 Task: Add a signature Lydia Campbell containing Best wishes for a happy National Alzheimers Disease Awareness Month, Lydia Campbell to email address softage.3@softage.net and add a label Mergers and acquisitions
Action: Mouse moved to (74, 119)
Screenshot: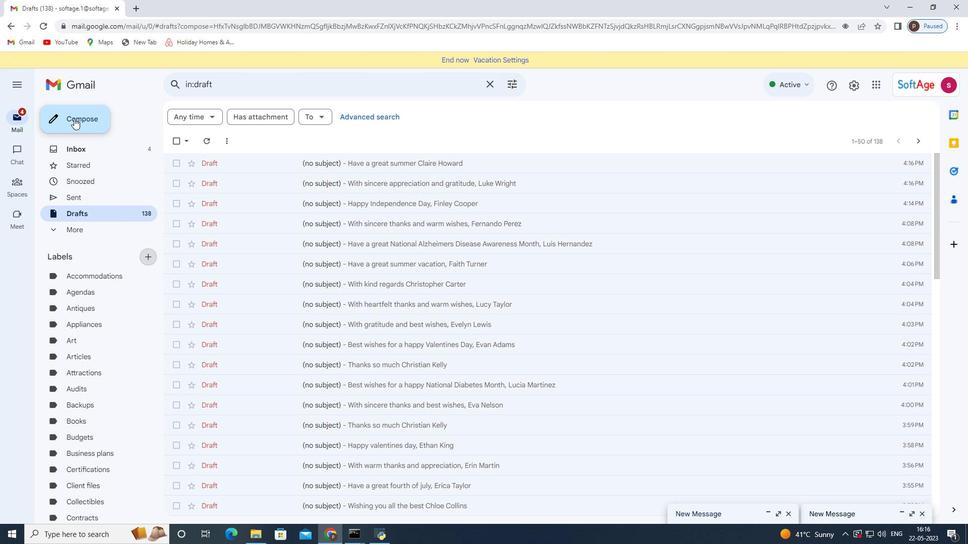 
Action: Mouse pressed left at (74, 119)
Screenshot: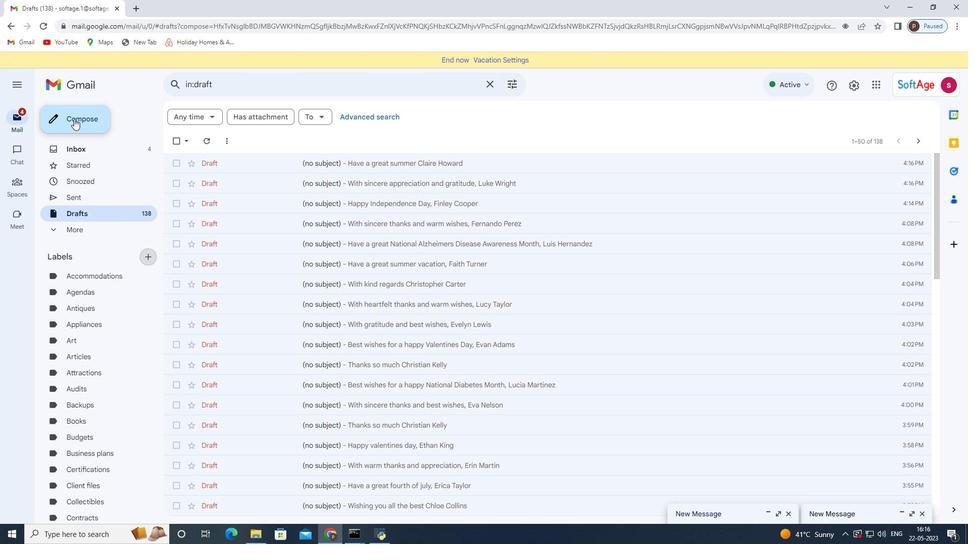 
Action: Mouse moved to (545, 509)
Screenshot: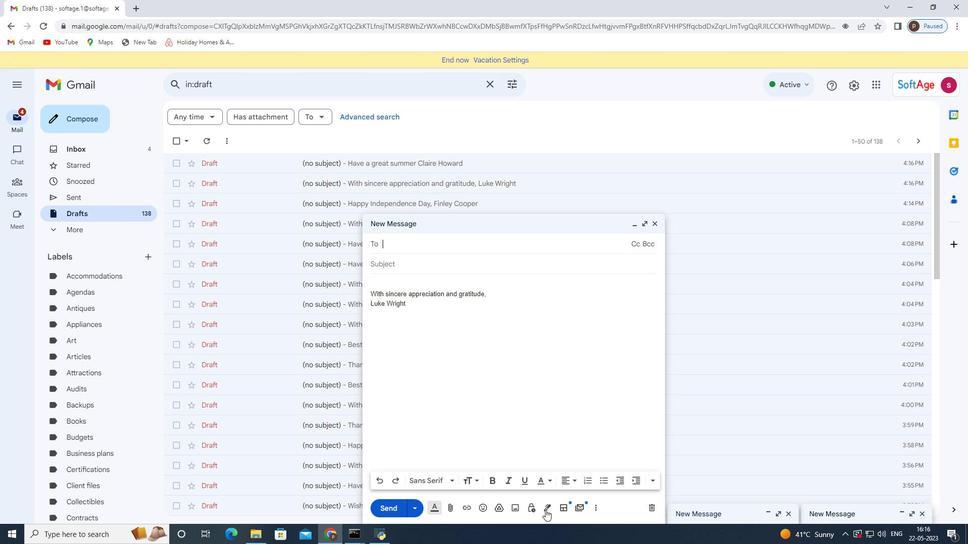 
Action: Mouse pressed left at (545, 509)
Screenshot: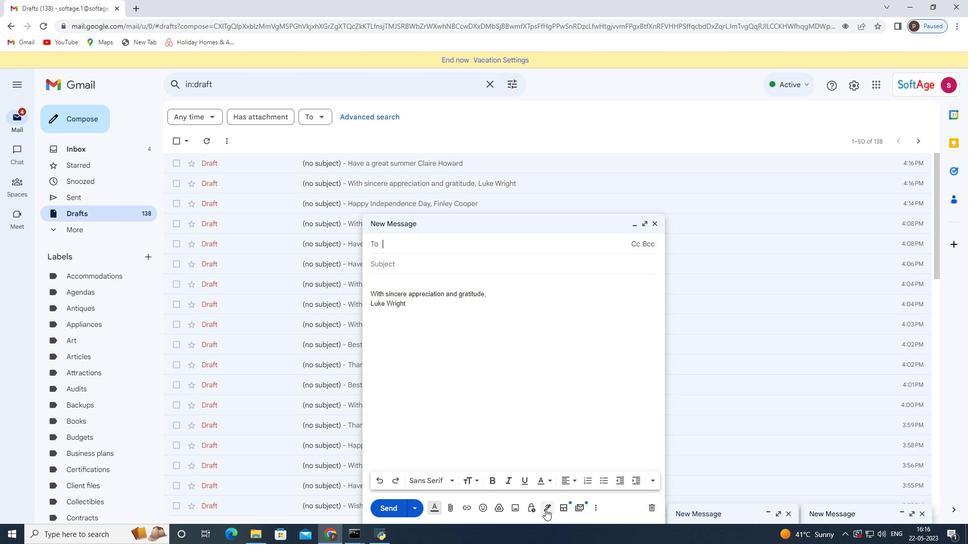 
Action: Mouse moved to (589, 453)
Screenshot: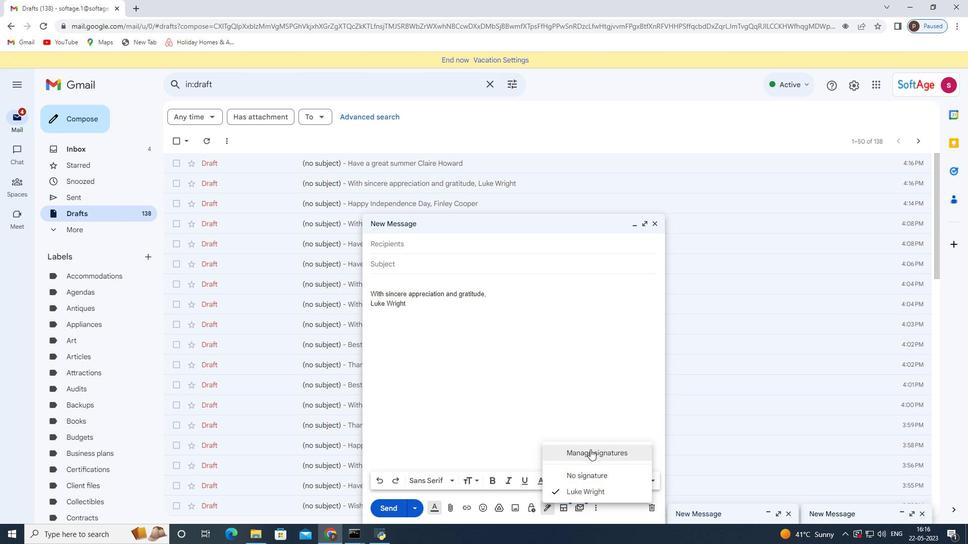 
Action: Mouse pressed left at (589, 453)
Screenshot: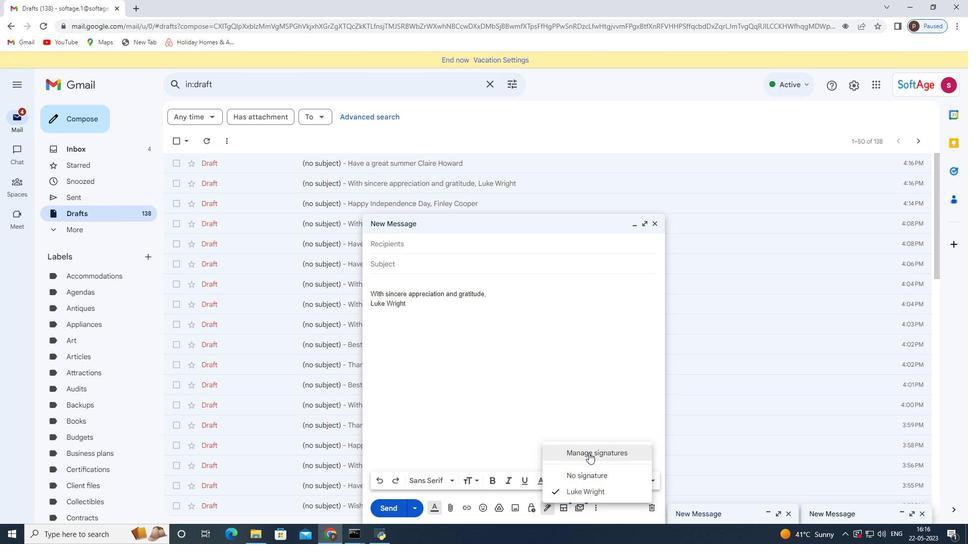 
Action: Mouse moved to (654, 222)
Screenshot: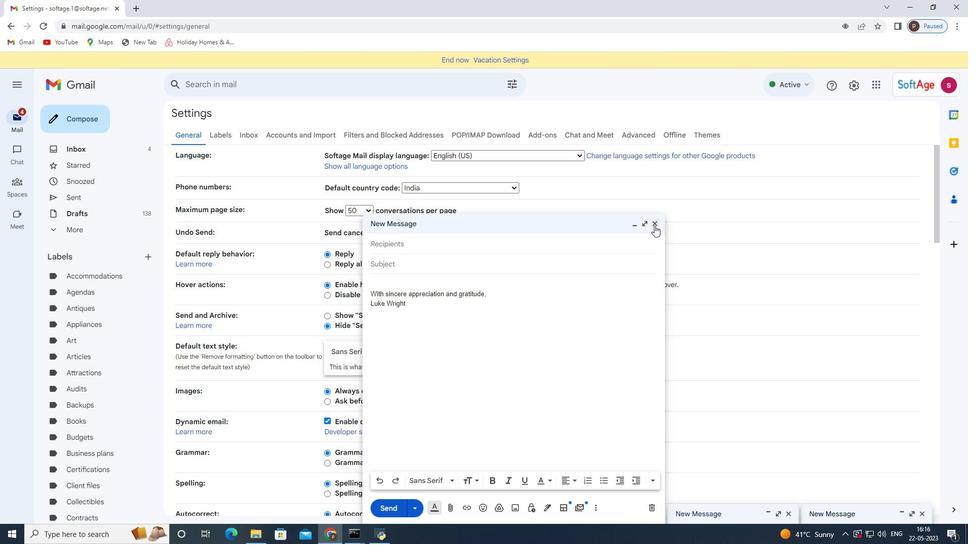 
Action: Mouse pressed left at (654, 222)
Screenshot: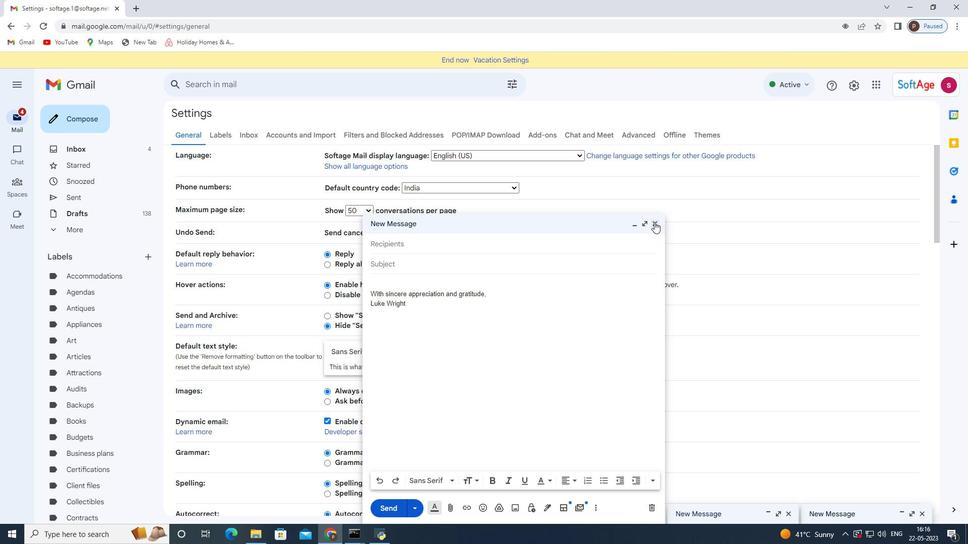 
Action: Mouse moved to (418, 313)
Screenshot: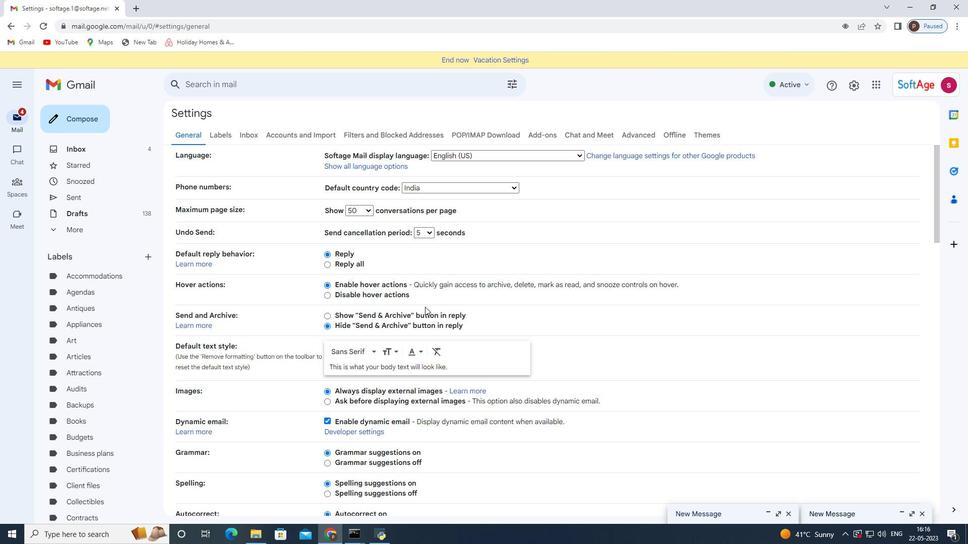 
Action: Mouse scrolled (418, 313) with delta (0, 0)
Screenshot: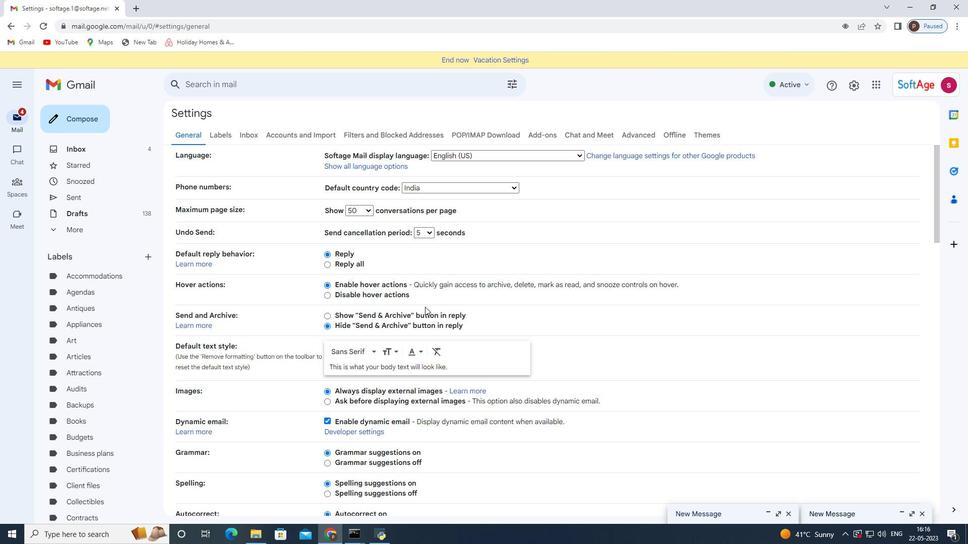 
Action: Mouse moved to (417, 315)
Screenshot: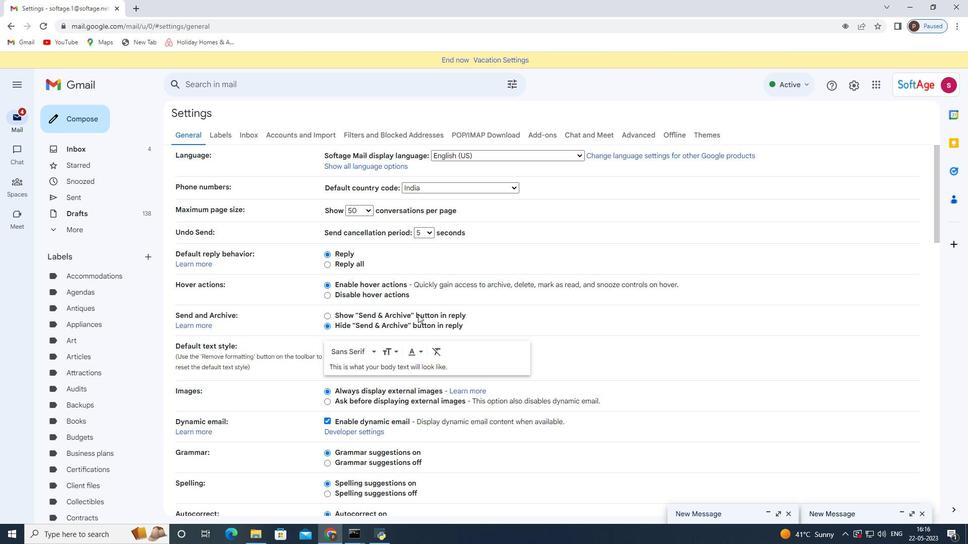 
Action: Mouse scrolled (417, 315) with delta (0, 0)
Screenshot: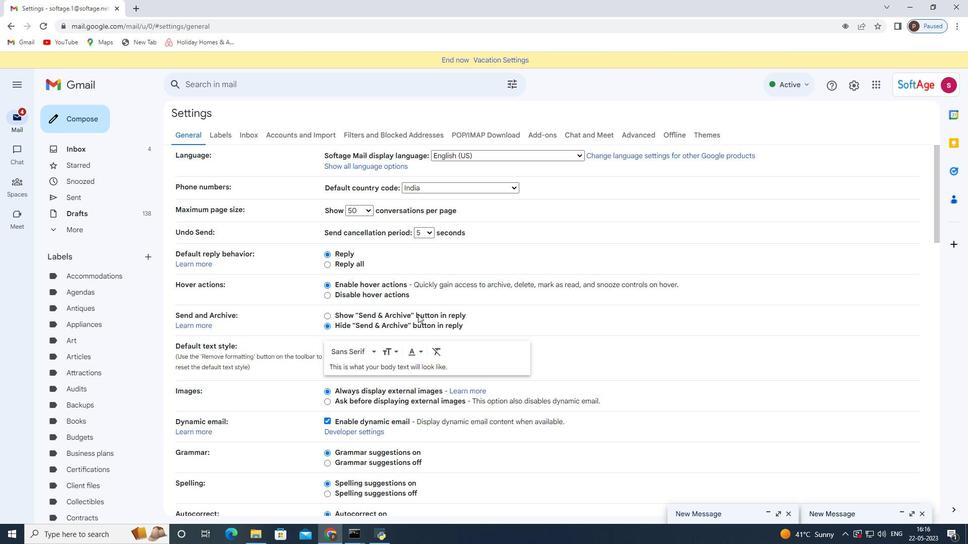 
Action: Mouse moved to (416, 317)
Screenshot: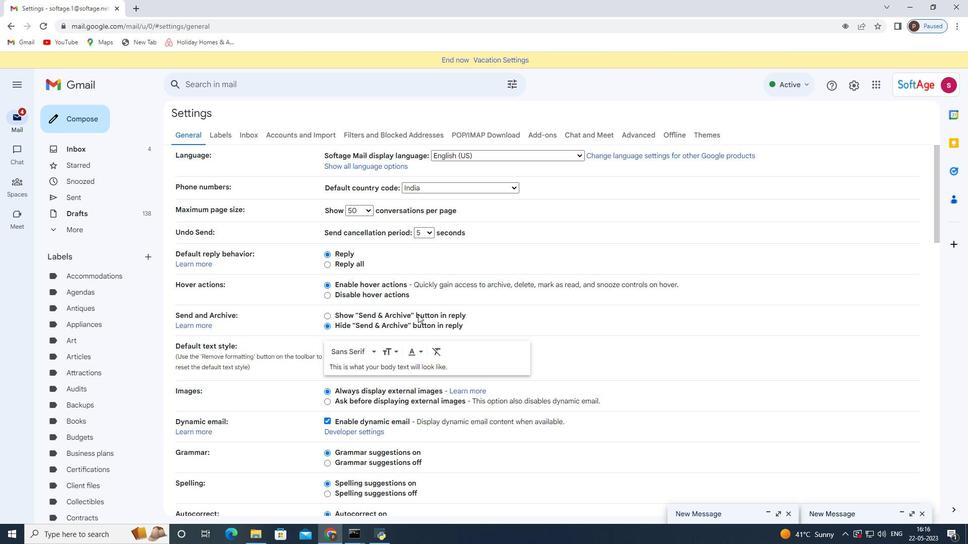
Action: Mouse scrolled (416, 316) with delta (0, 0)
Screenshot: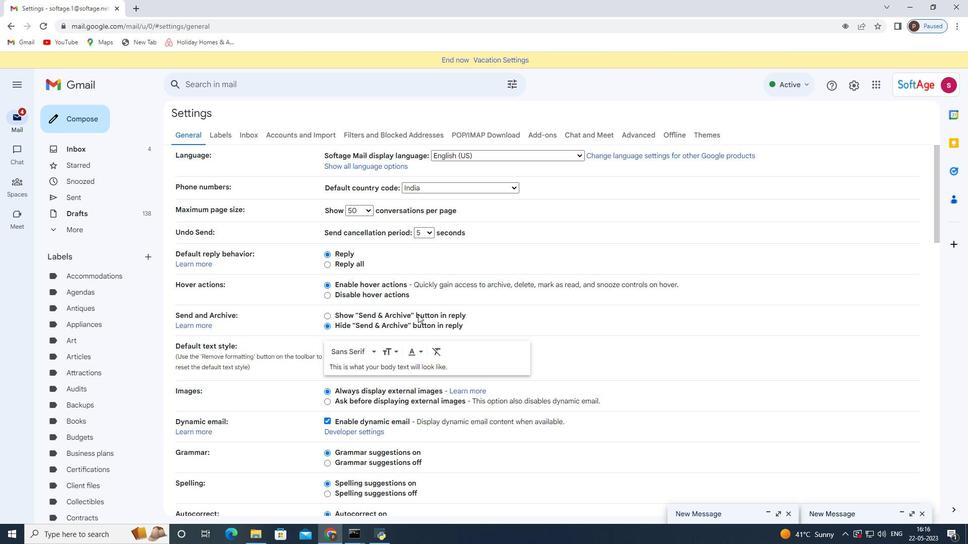
Action: Mouse moved to (414, 318)
Screenshot: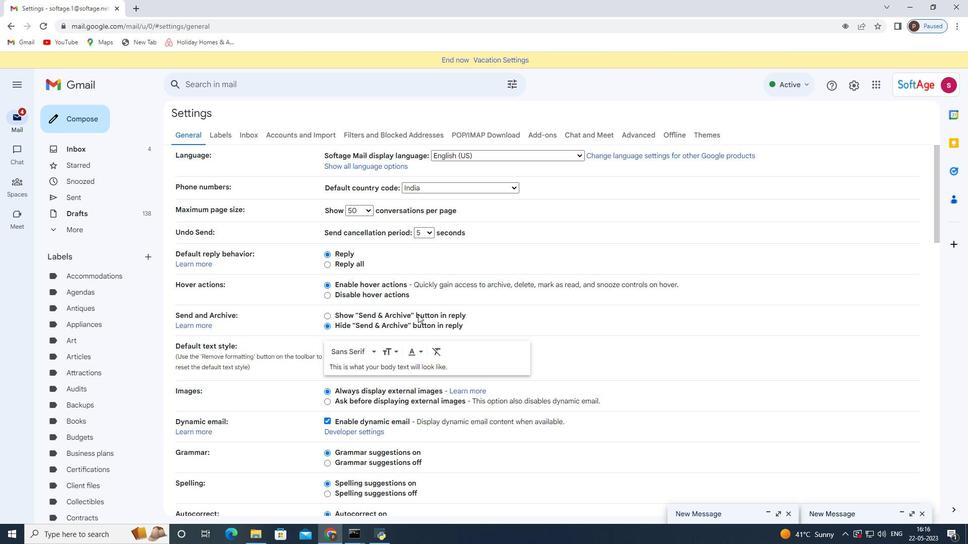 
Action: Mouse scrolled (414, 317) with delta (0, 0)
Screenshot: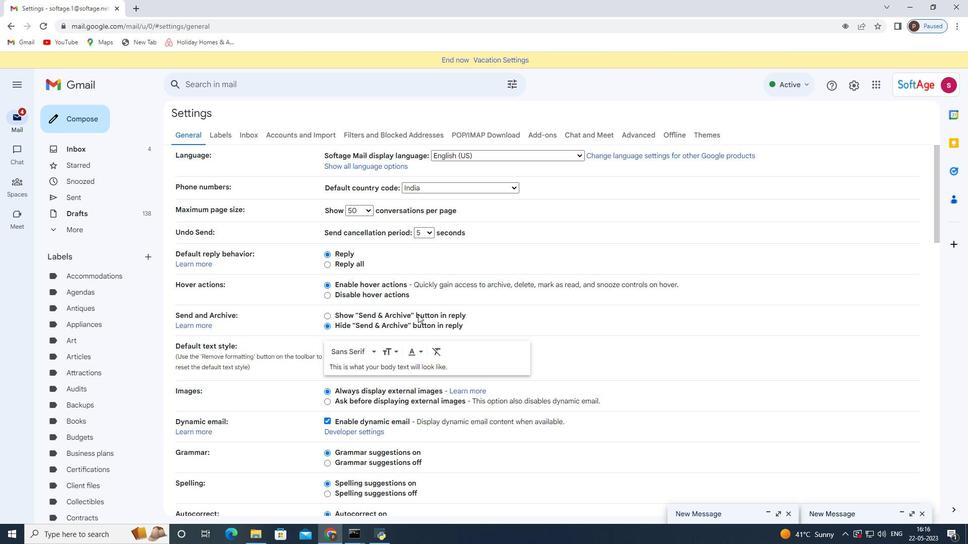 
Action: Mouse moved to (407, 323)
Screenshot: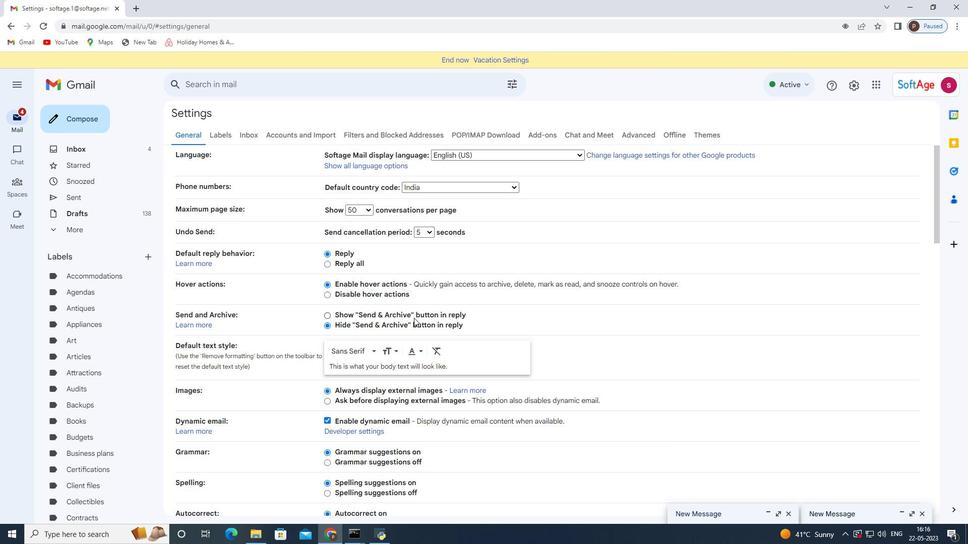 
Action: Mouse scrolled (407, 323) with delta (0, 0)
Screenshot: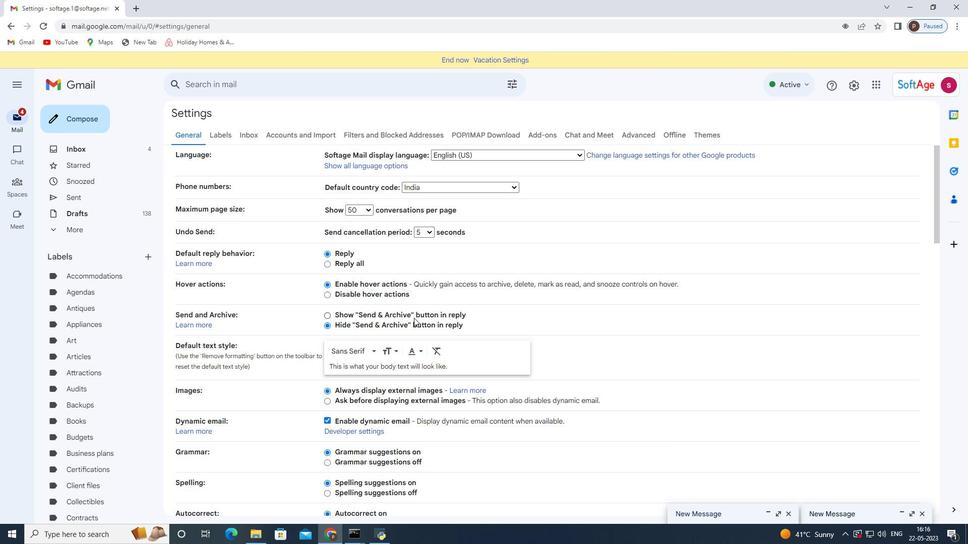 
Action: Mouse moved to (389, 332)
Screenshot: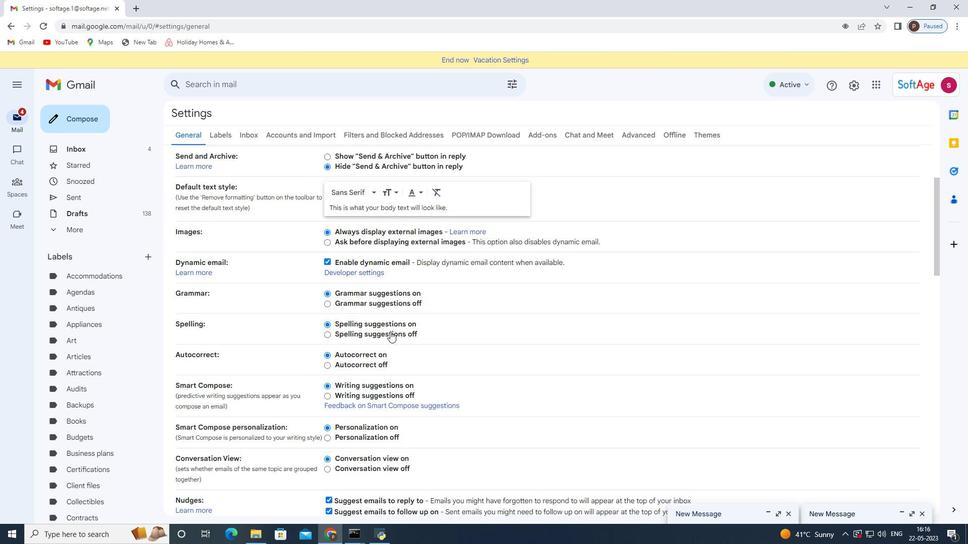 
Action: Mouse scrolled (389, 331) with delta (0, 0)
Screenshot: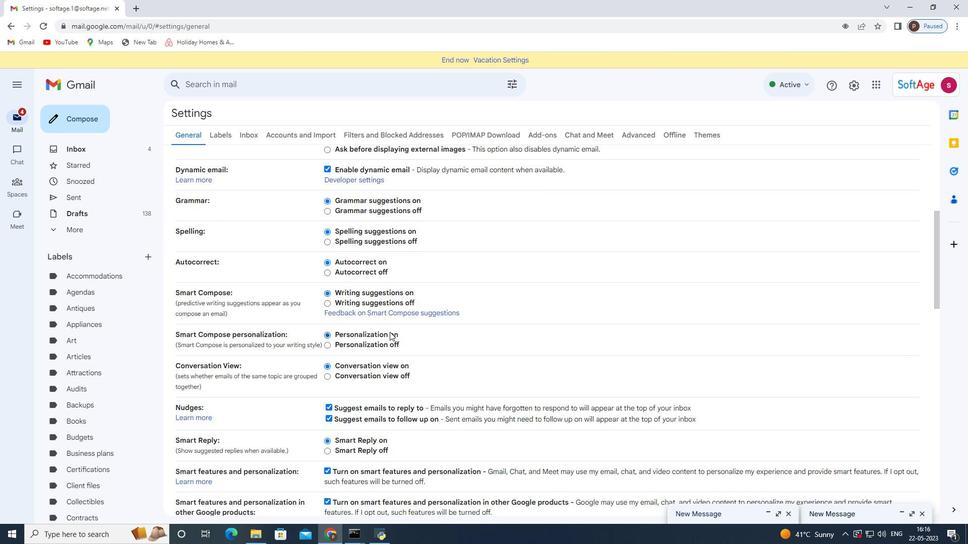
Action: Mouse scrolled (389, 331) with delta (0, 0)
Screenshot: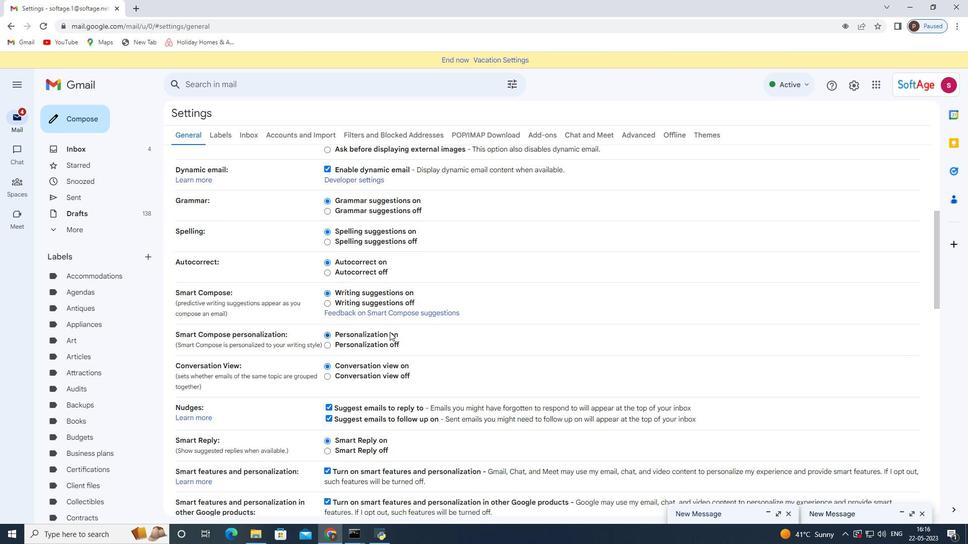 
Action: Mouse scrolled (389, 331) with delta (0, 0)
Screenshot: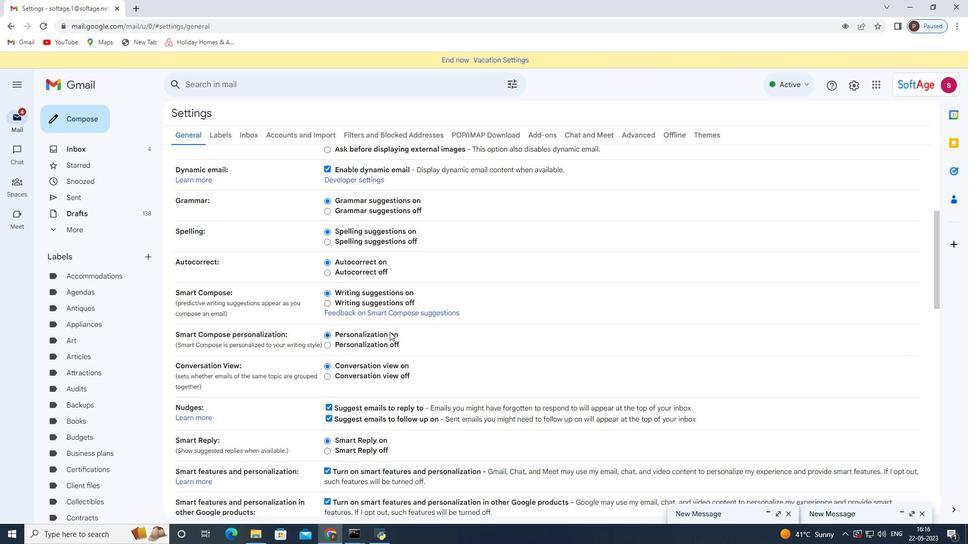 
Action: Mouse scrolled (389, 331) with delta (0, 0)
Screenshot: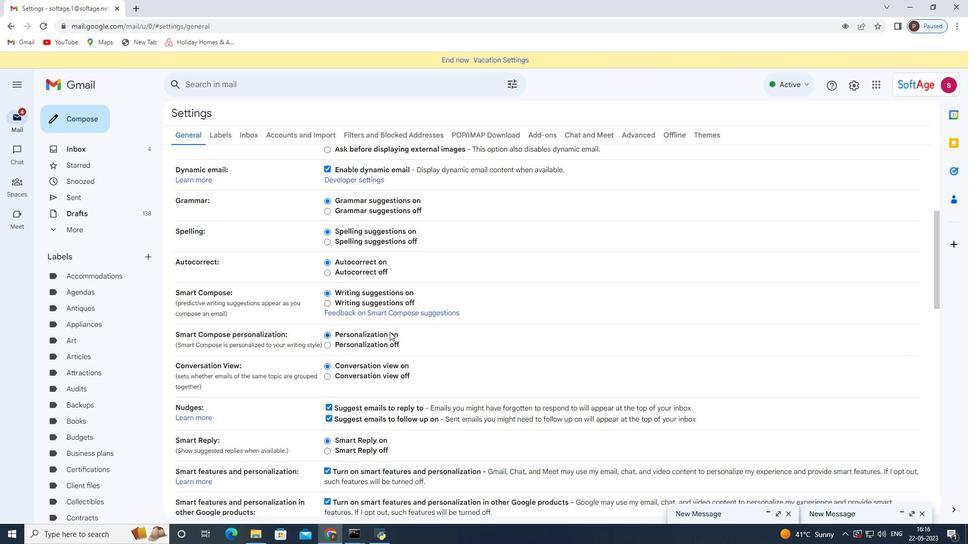 
Action: Mouse scrolled (389, 331) with delta (0, 0)
Screenshot: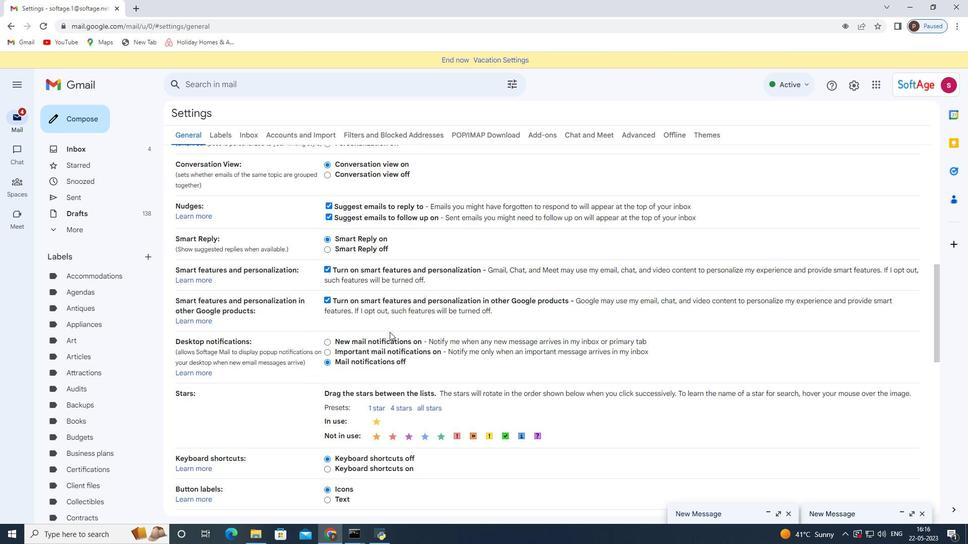 
Action: Mouse scrolled (389, 331) with delta (0, 0)
Screenshot: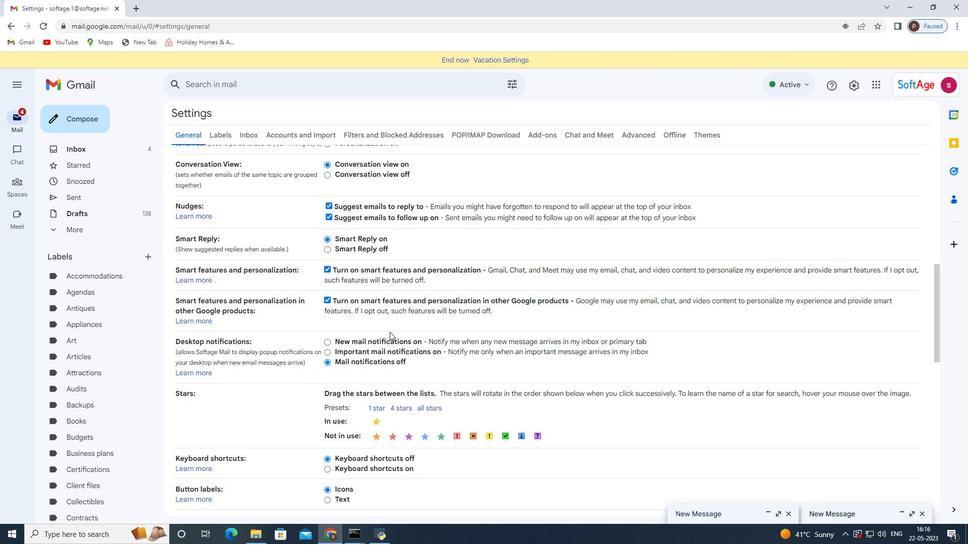 
Action: Mouse scrolled (389, 331) with delta (0, 0)
Screenshot: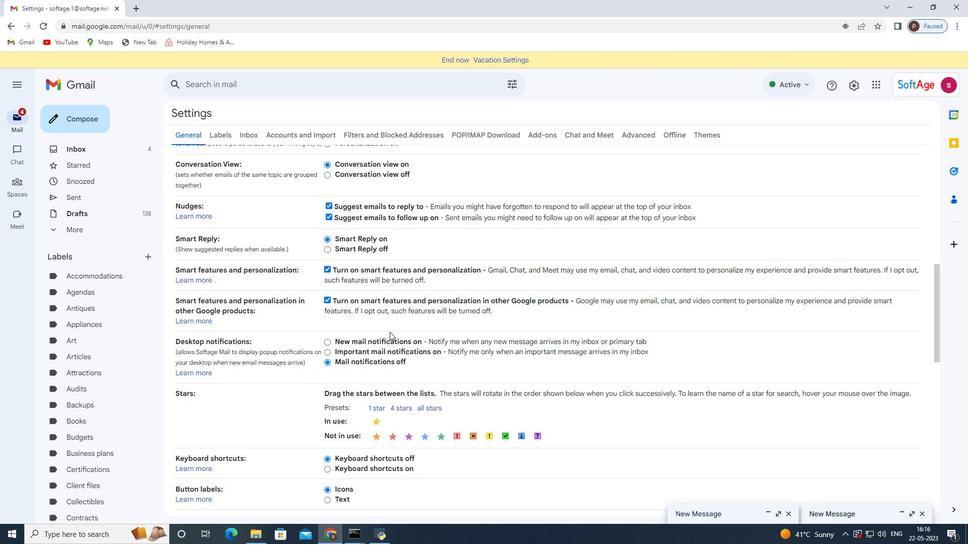 
Action: Mouse scrolled (389, 331) with delta (0, 0)
Screenshot: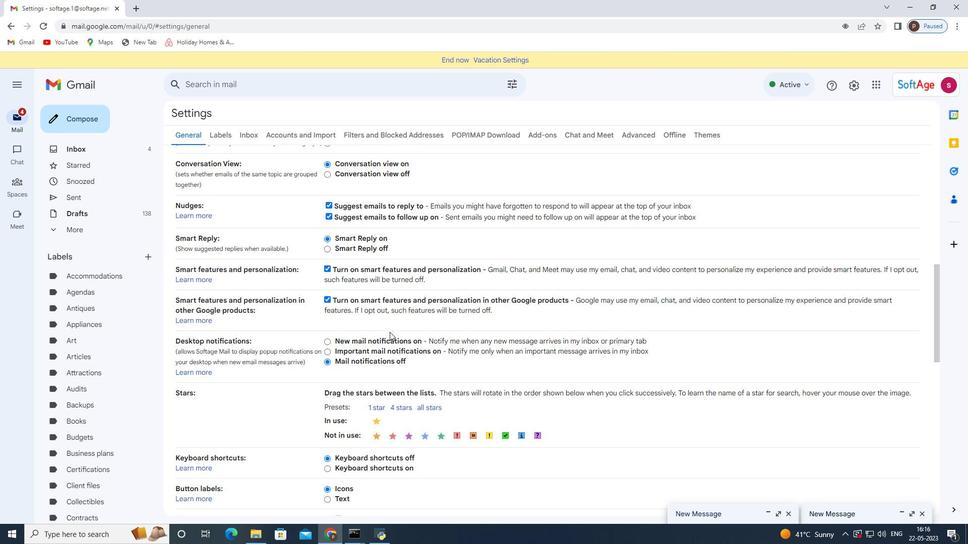 
Action: Mouse scrolled (389, 331) with delta (0, 0)
Screenshot: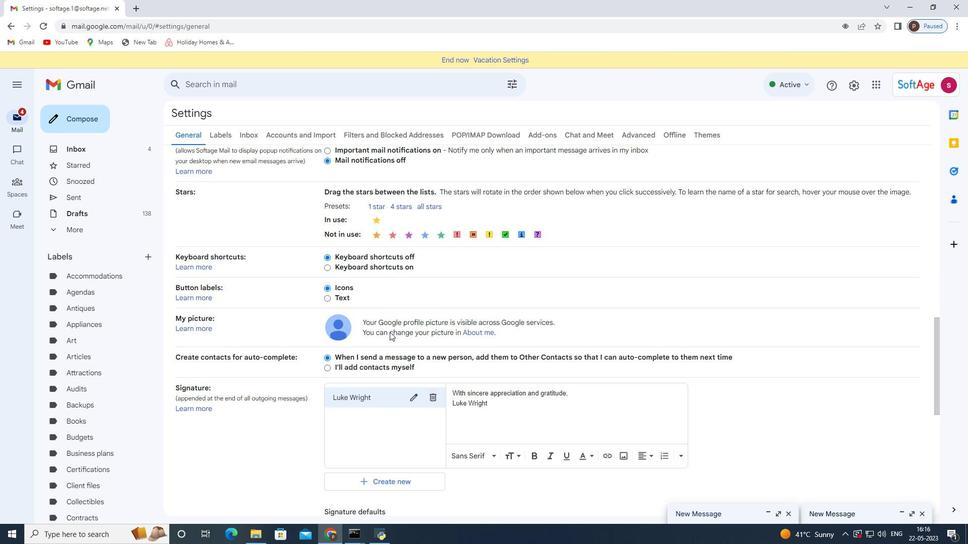 
Action: Mouse scrolled (389, 331) with delta (0, 0)
Screenshot: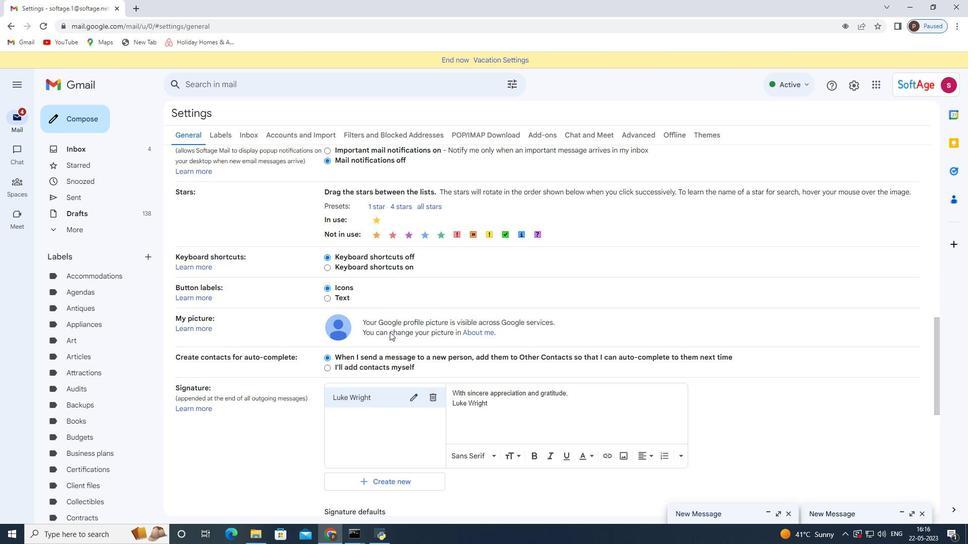 
Action: Mouse scrolled (389, 331) with delta (0, 0)
Screenshot: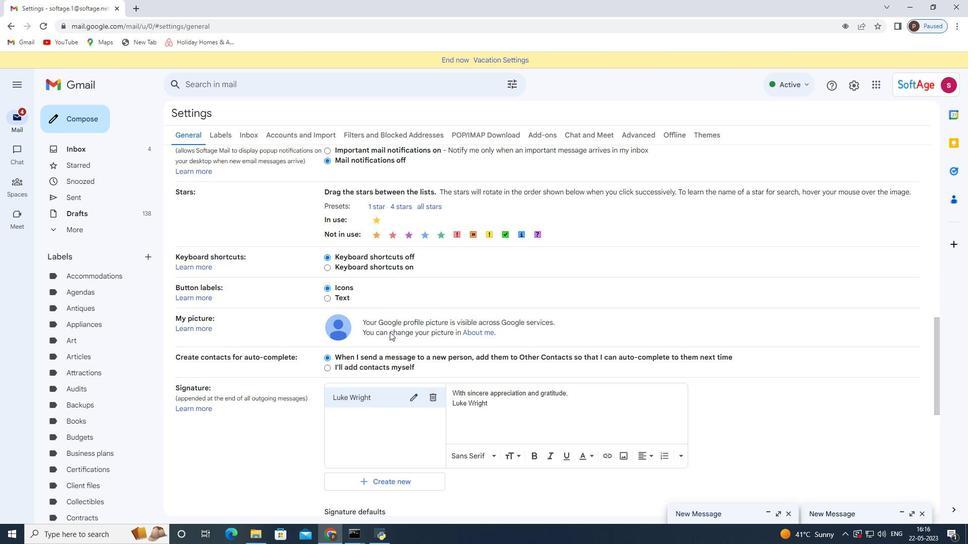 
Action: Mouse moved to (428, 249)
Screenshot: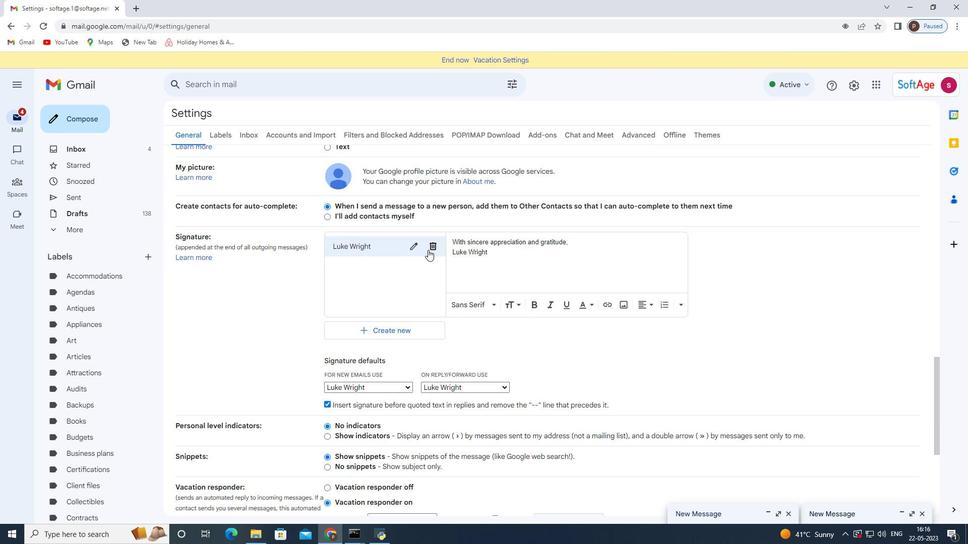 
Action: Mouse pressed left at (428, 249)
Screenshot: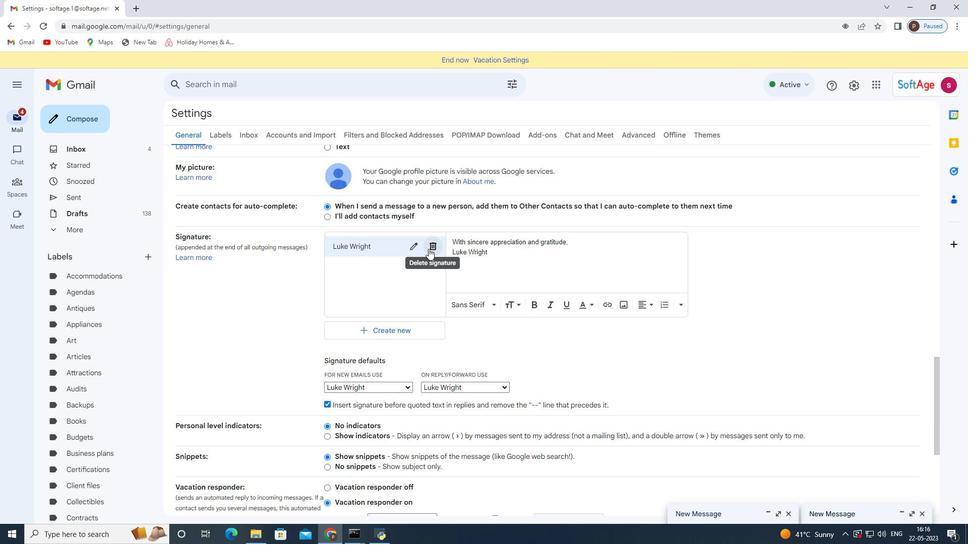
Action: Mouse moved to (580, 309)
Screenshot: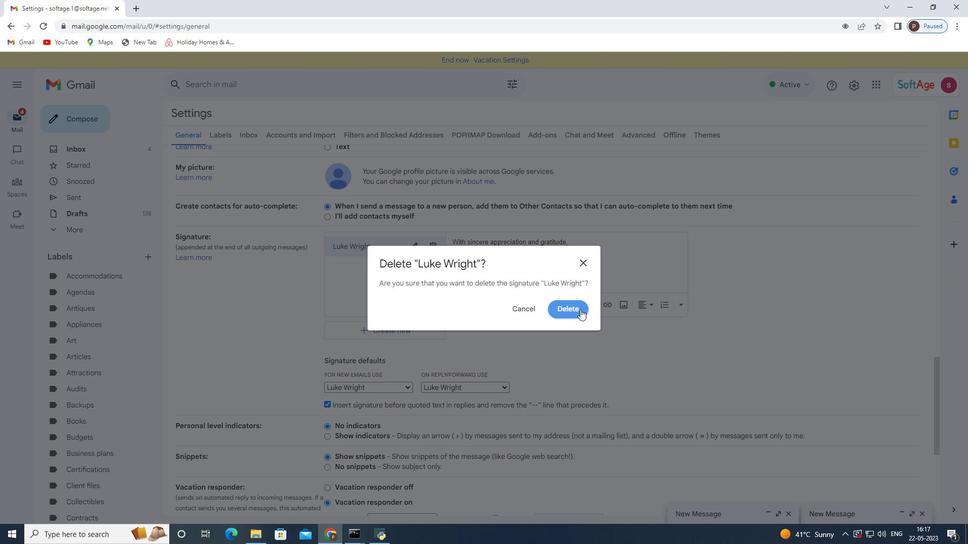 
Action: Mouse pressed left at (580, 309)
Screenshot: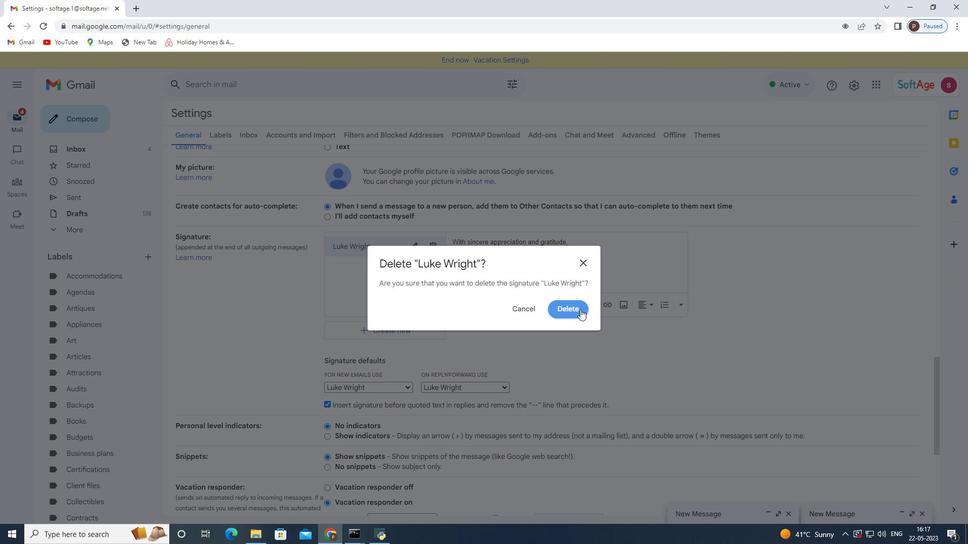 
Action: Mouse moved to (365, 259)
Screenshot: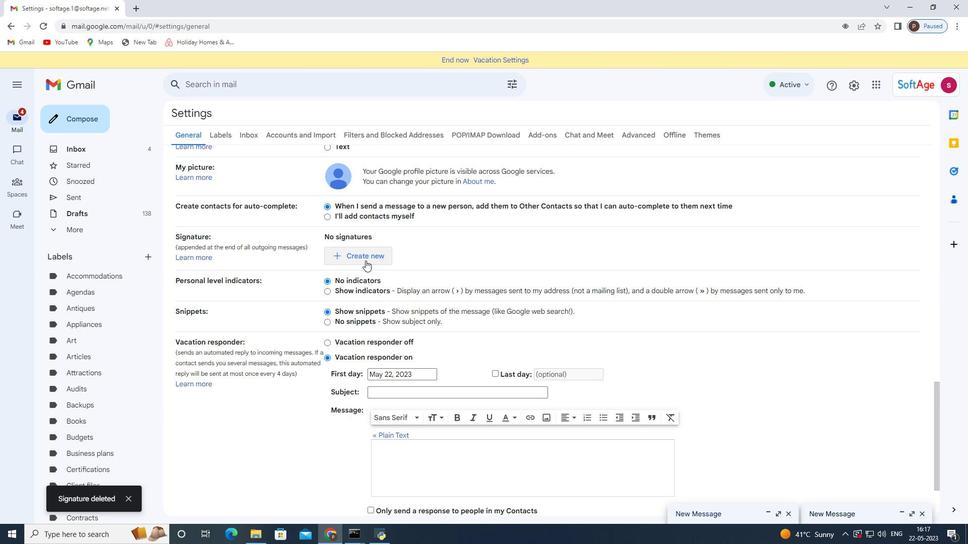 
Action: Mouse pressed left at (365, 259)
Screenshot: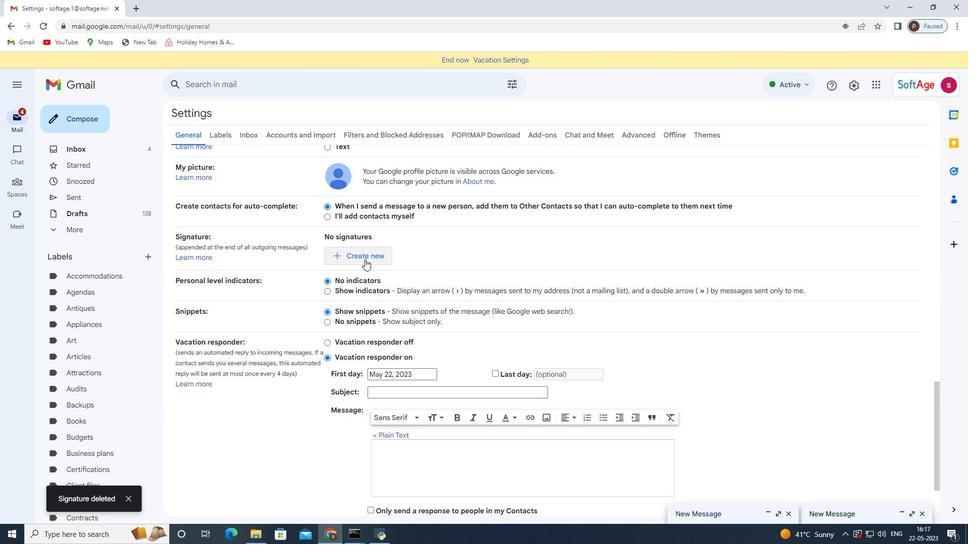 
Action: Mouse moved to (427, 284)
Screenshot: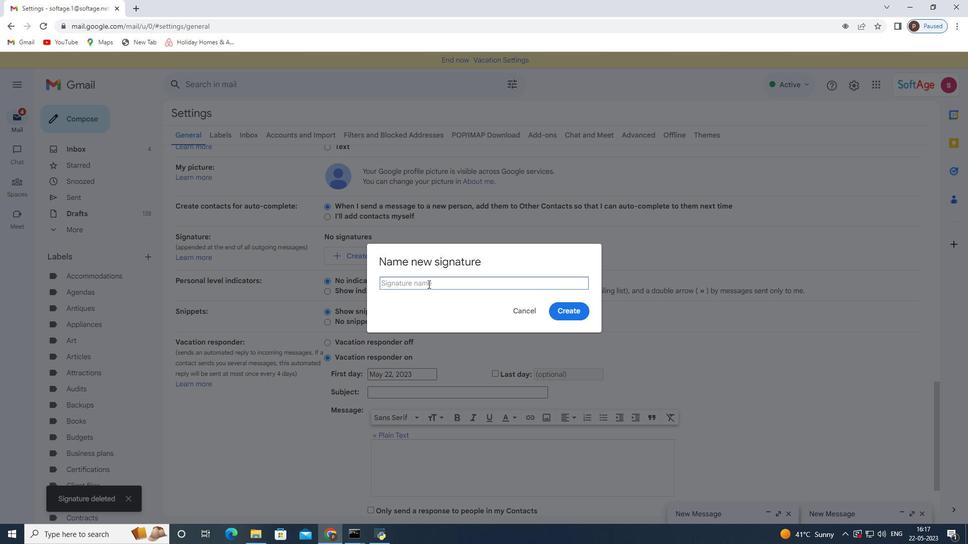 
Action: Mouse pressed left at (427, 284)
Screenshot: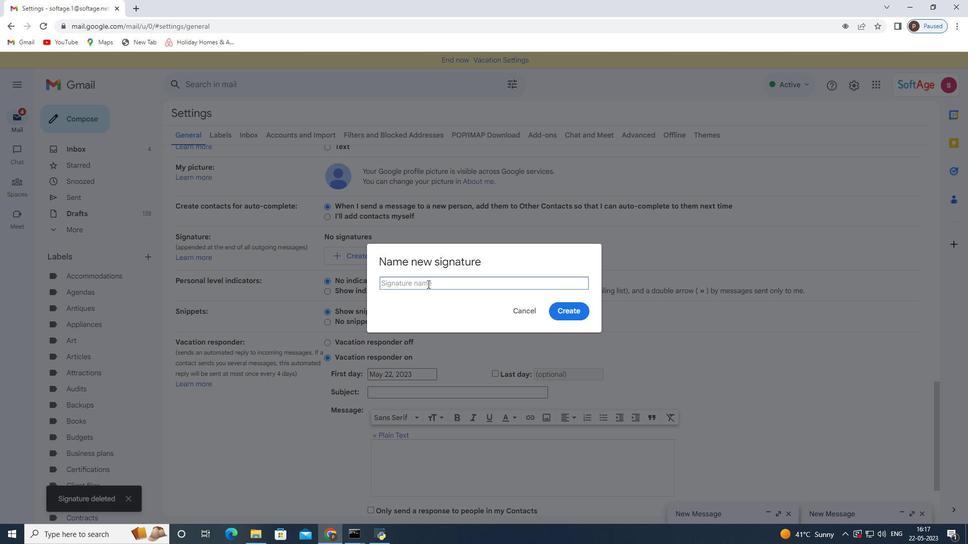 
Action: Key pressed <Key.shift><Key.shift>Lydia<Key.space><Key.shift><Key.shift><Key.shift>Campbell
Screenshot: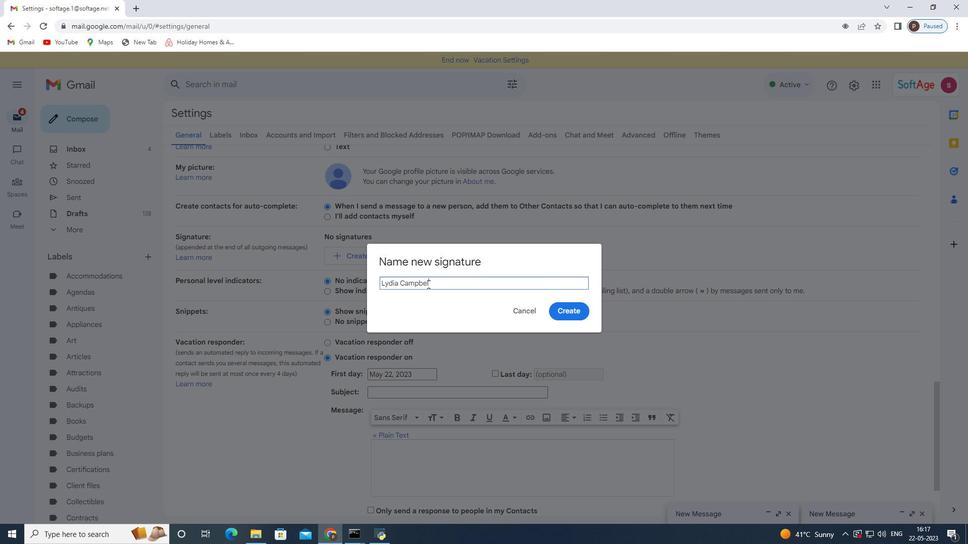 
Action: Mouse moved to (562, 306)
Screenshot: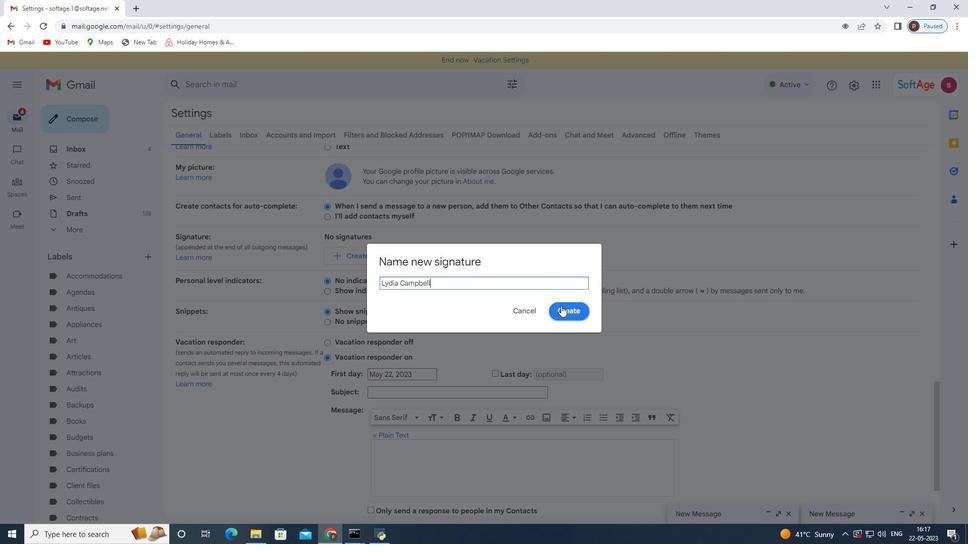 
Action: Mouse pressed left at (562, 306)
Screenshot: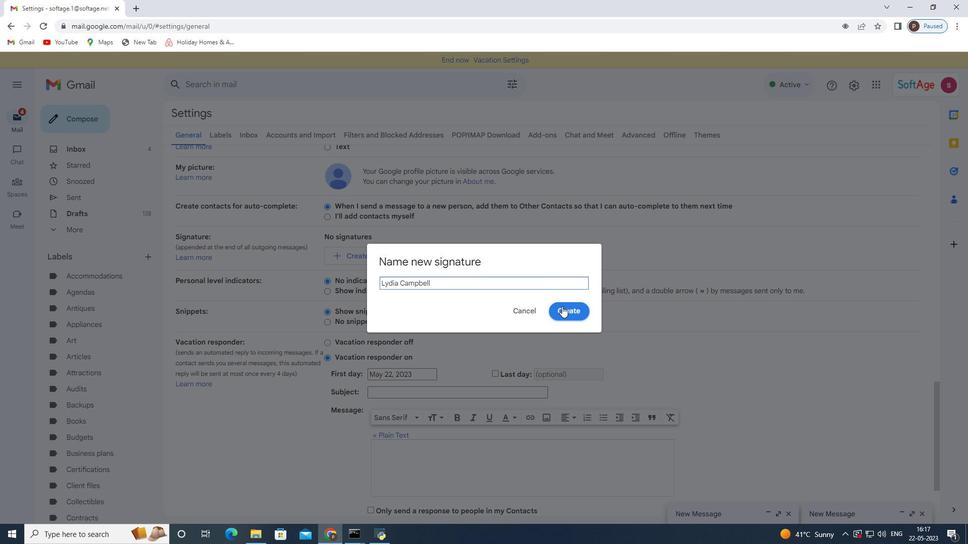 
Action: Mouse moved to (463, 253)
Screenshot: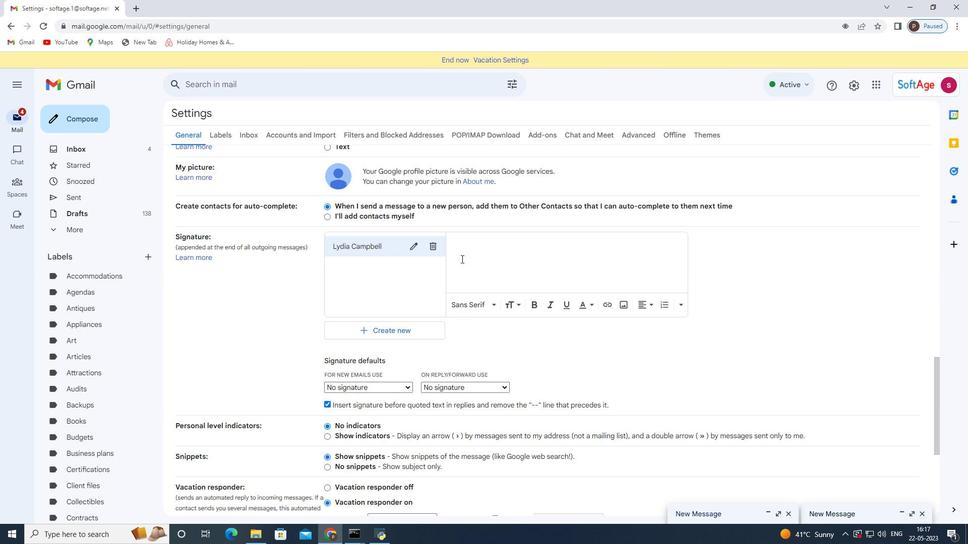 
Action: Mouse pressed left at (463, 253)
Screenshot: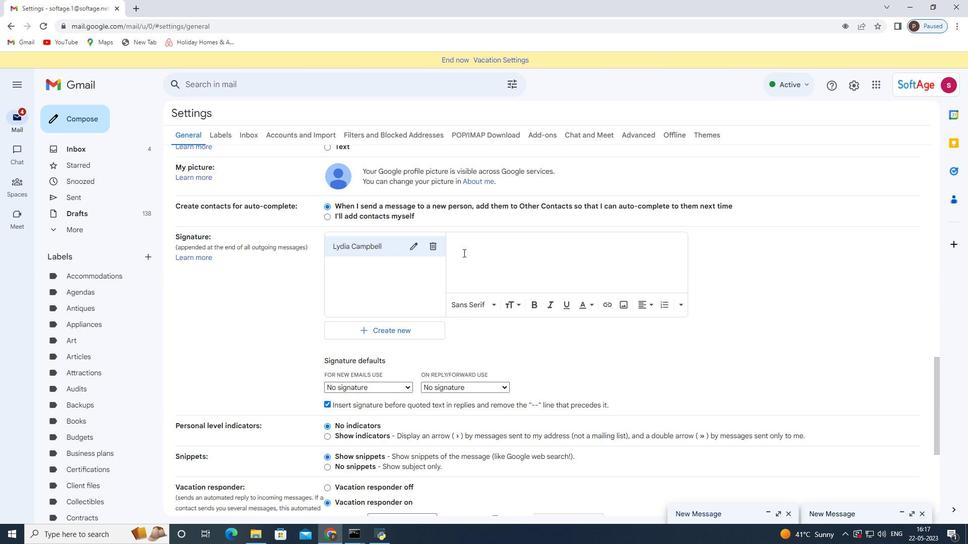 
Action: Key pressed <Key.shift>Best<Key.space>wishes<Key.space>for<Key.space>a<Key.space>happy<Key.space><Key.shift>National<Key.space><Key.shift>Alzheimers<Key.space><Key.shift>Disease
Screenshot: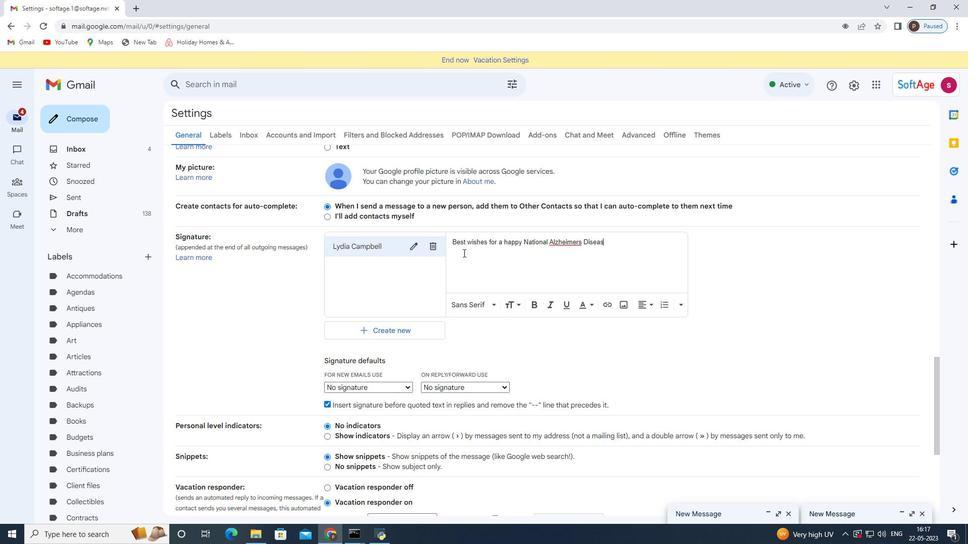 
Action: Mouse moved to (621, 245)
Screenshot: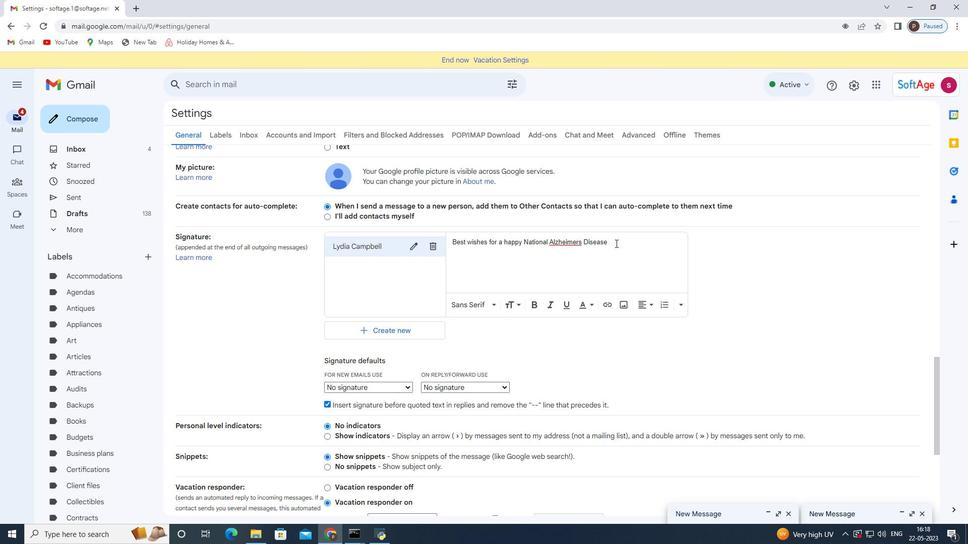 
Action: Key pressed ,<Key.enter><Key.shift>Lydia<Key.space><Key.shift>Campbell
Screenshot: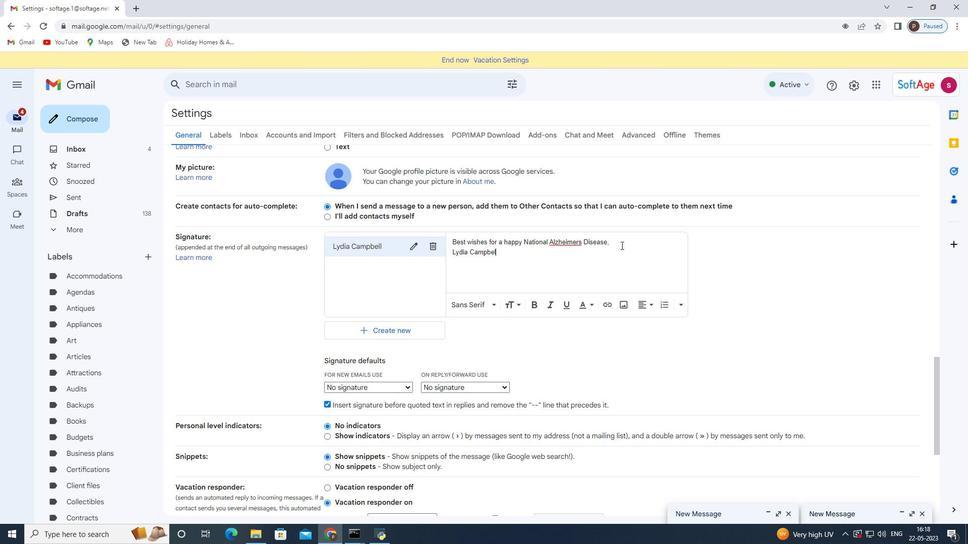 
Action: Mouse moved to (404, 386)
Screenshot: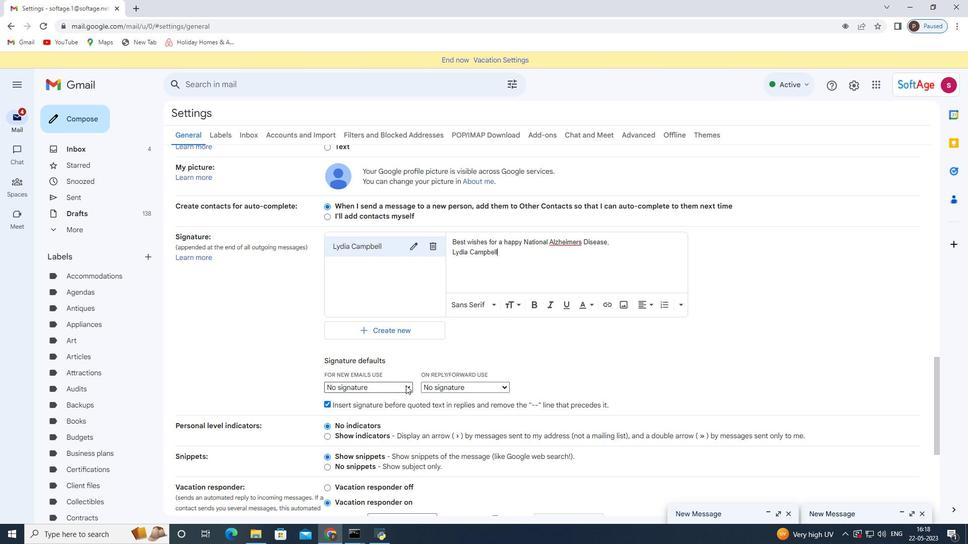 
Action: Mouse pressed left at (404, 386)
Screenshot: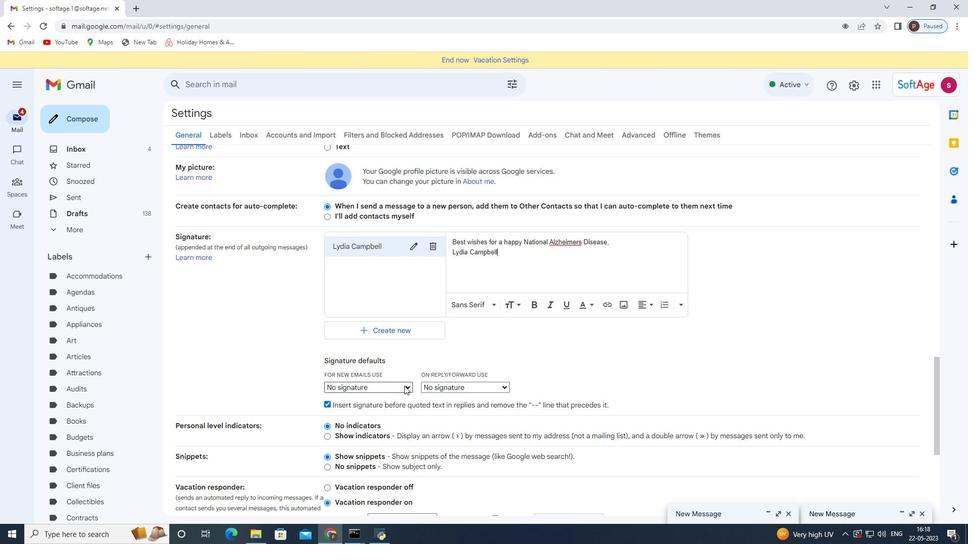 
Action: Mouse moved to (400, 407)
Screenshot: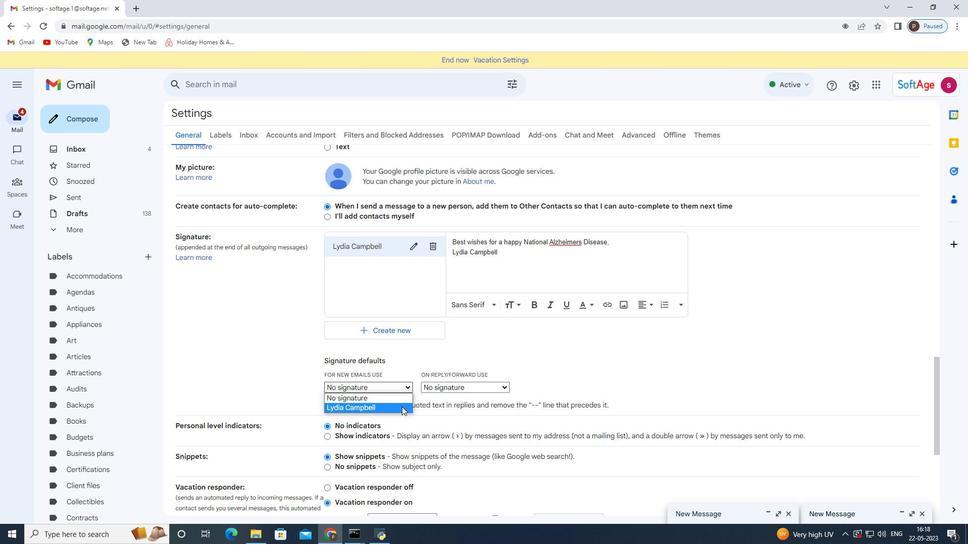 
Action: Mouse pressed left at (400, 407)
Screenshot: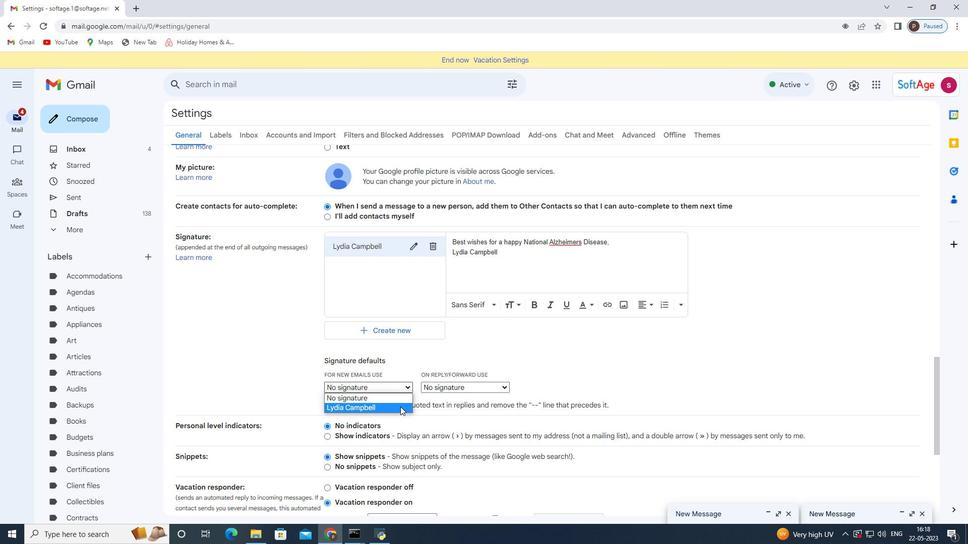 
Action: Mouse moved to (458, 390)
Screenshot: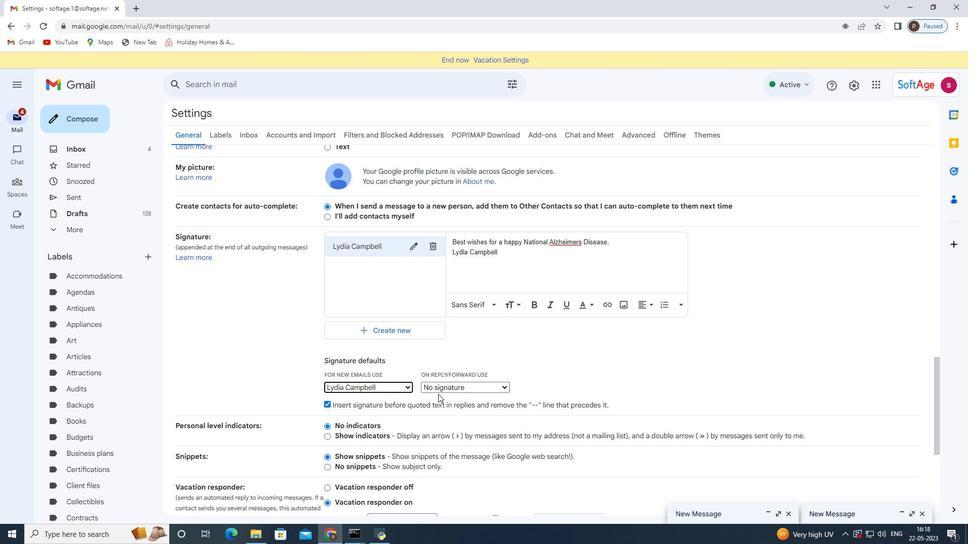 
Action: Mouse pressed left at (458, 390)
Screenshot: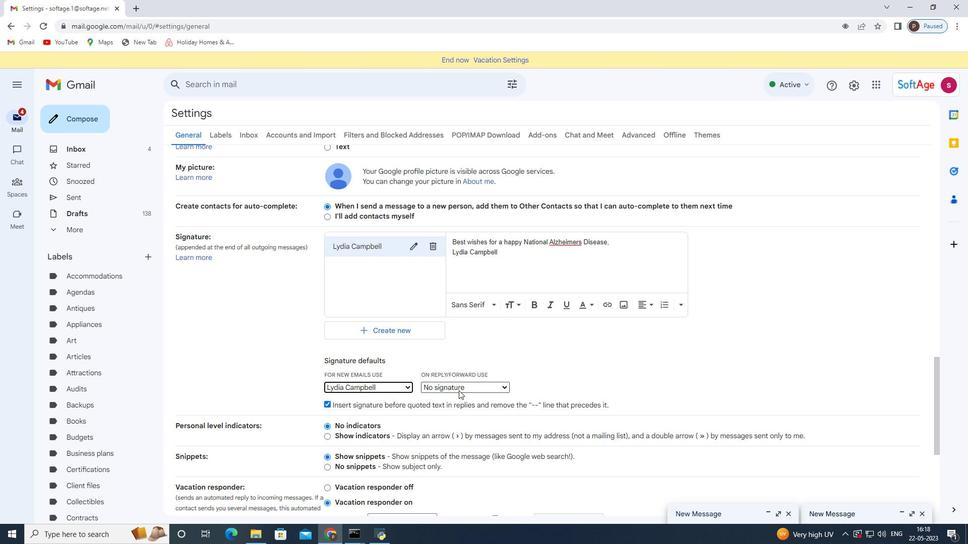 
Action: Mouse moved to (452, 404)
Screenshot: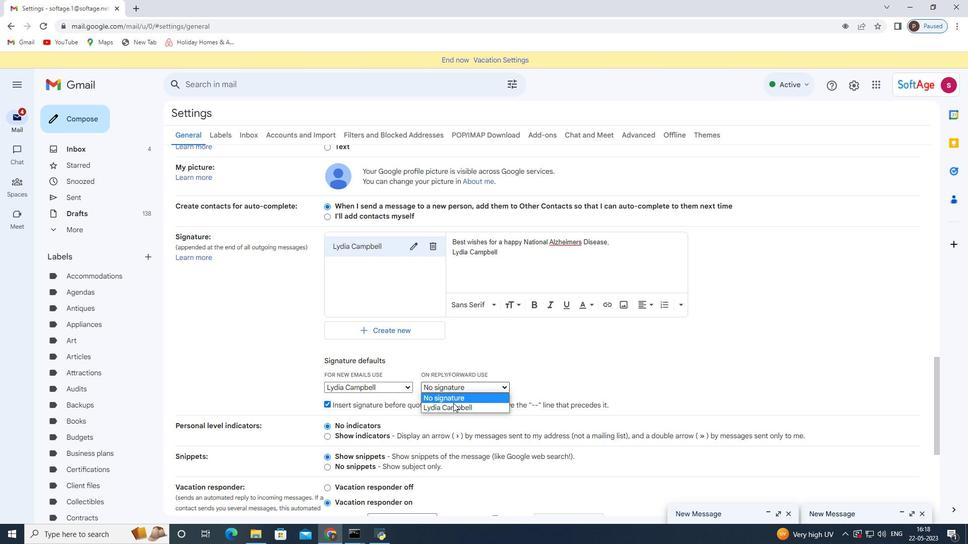 
Action: Mouse pressed left at (452, 404)
Screenshot: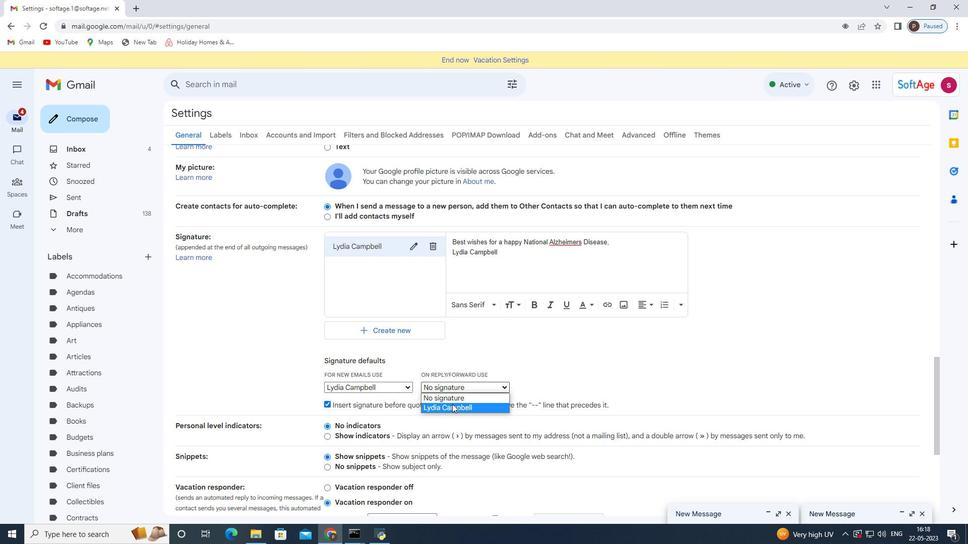 
Action: Mouse moved to (451, 404)
Screenshot: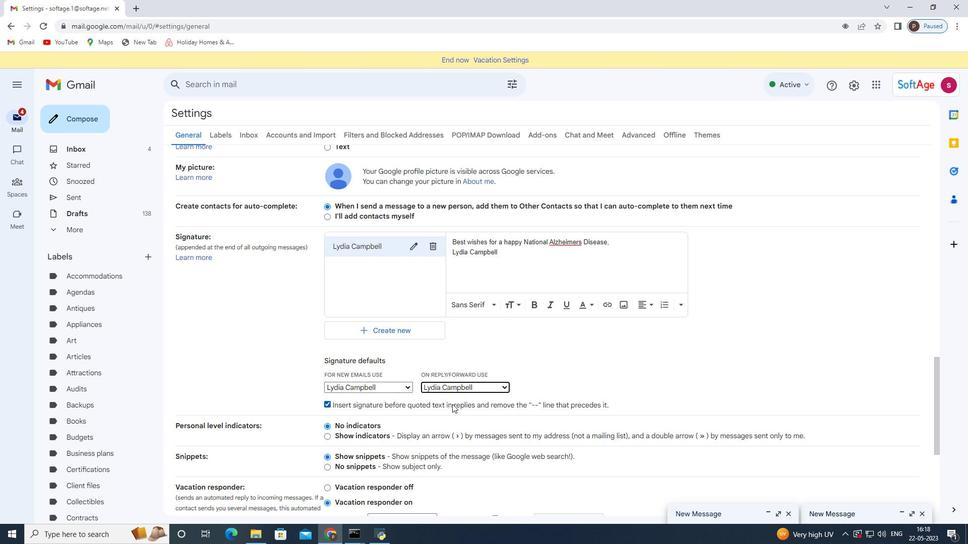 
Action: Mouse scrolled (451, 404) with delta (0, 0)
Screenshot: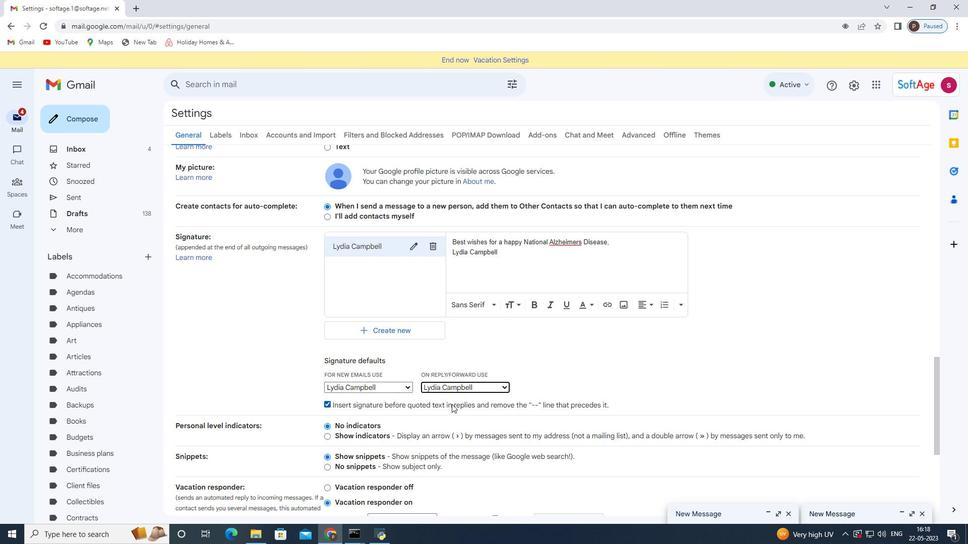 
Action: Mouse scrolled (451, 404) with delta (0, 0)
Screenshot: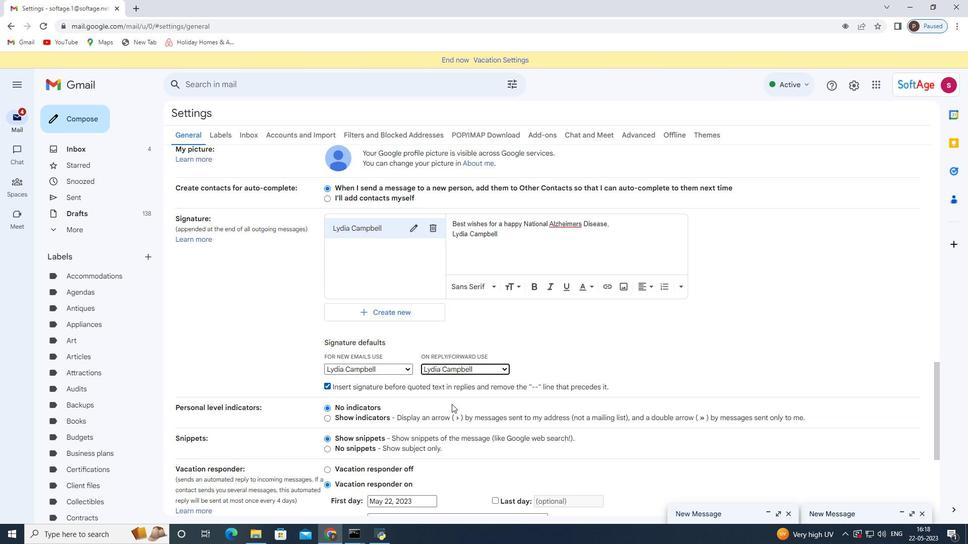 
Action: Mouse scrolled (451, 404) with delta (0, 0)
Screenshot: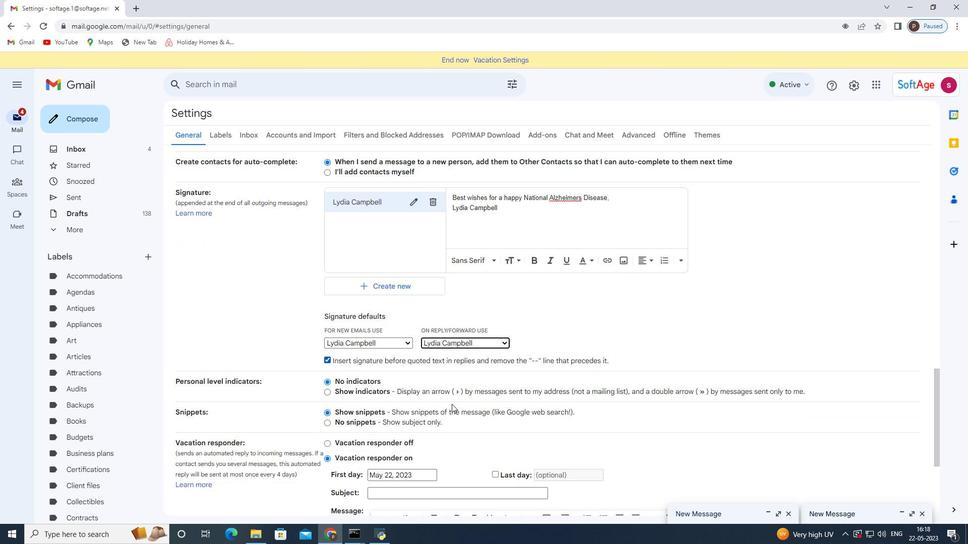 
Action: Mouse scrolled (451, 404) with delta (0, 0)
Screenshot: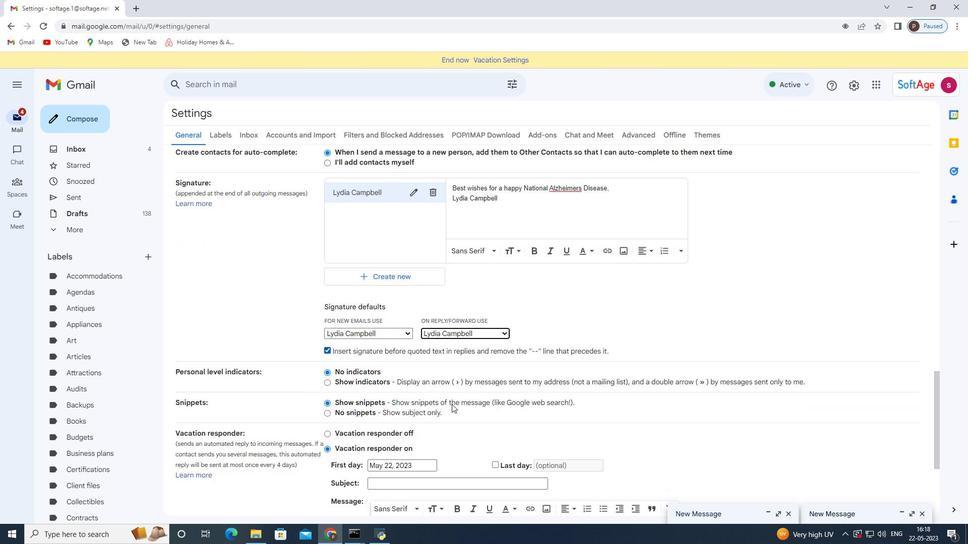 
Action: Mouse scrolled (451, 404) with delta (0, 0)
Screenshot: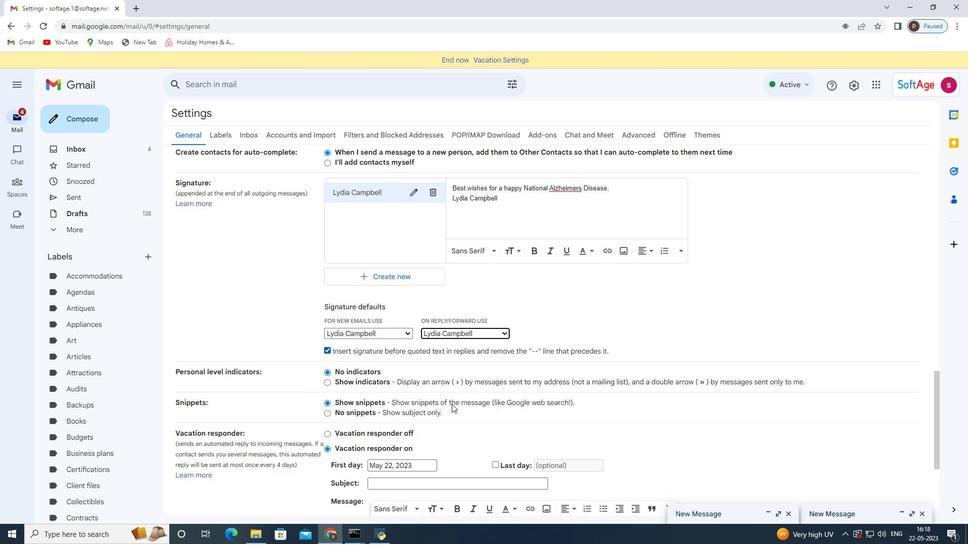 
Action: Mouse moved to (526, 461)
Screenshot: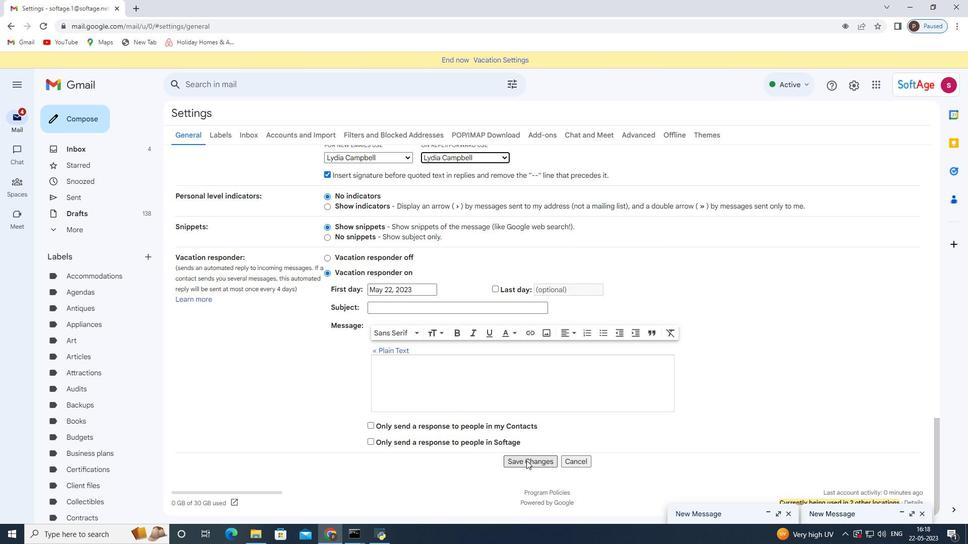 
Action: Mouse pressed left at (526, 461)
Screenshot: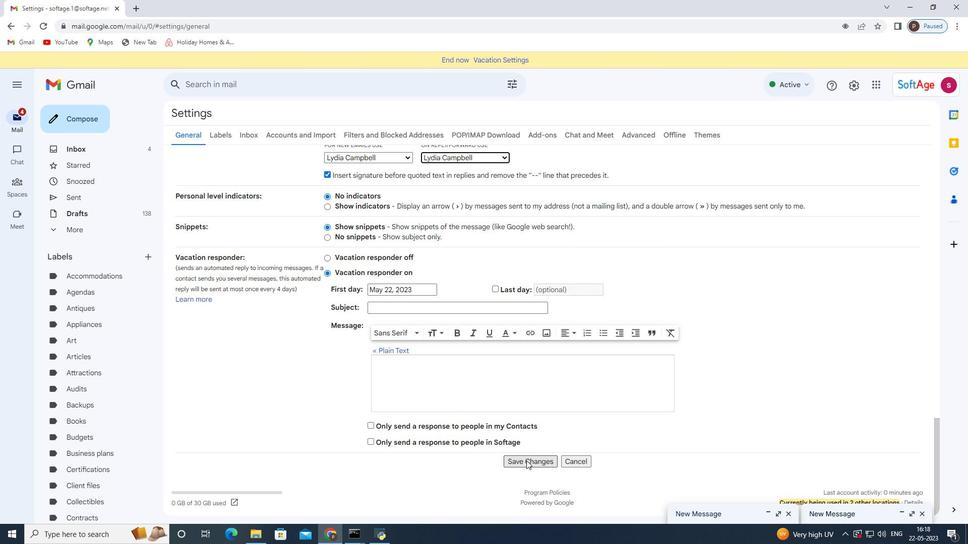 
Action: Mouse moved to (93, 124)
Screenshot: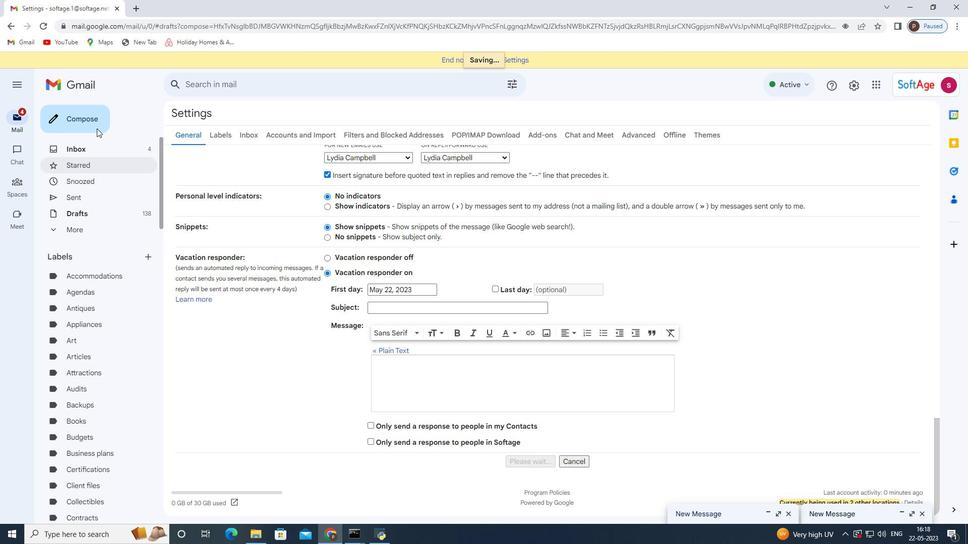 
Action: Mouse pressed left at (93, 124)
Screenshot: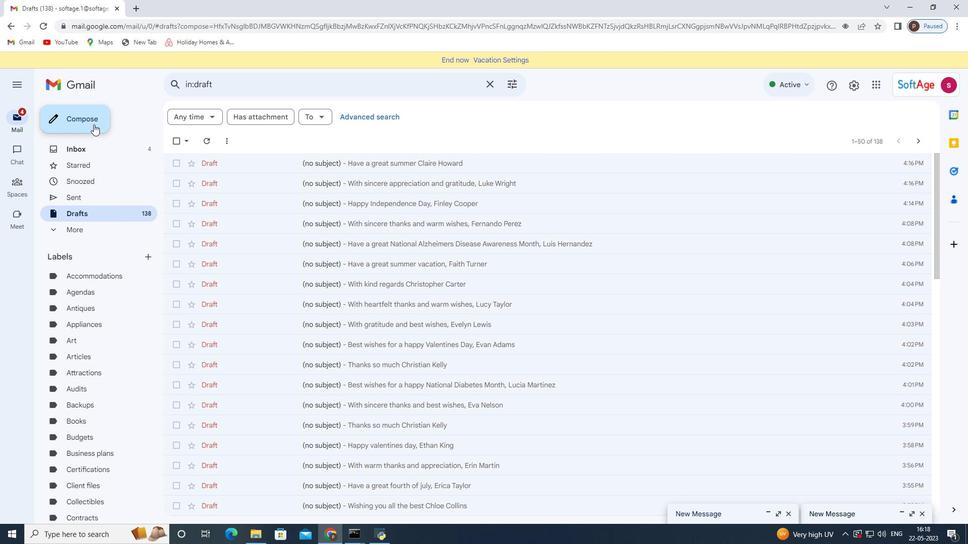 
Action: Mouse moved to (410, 246)
Screenshot: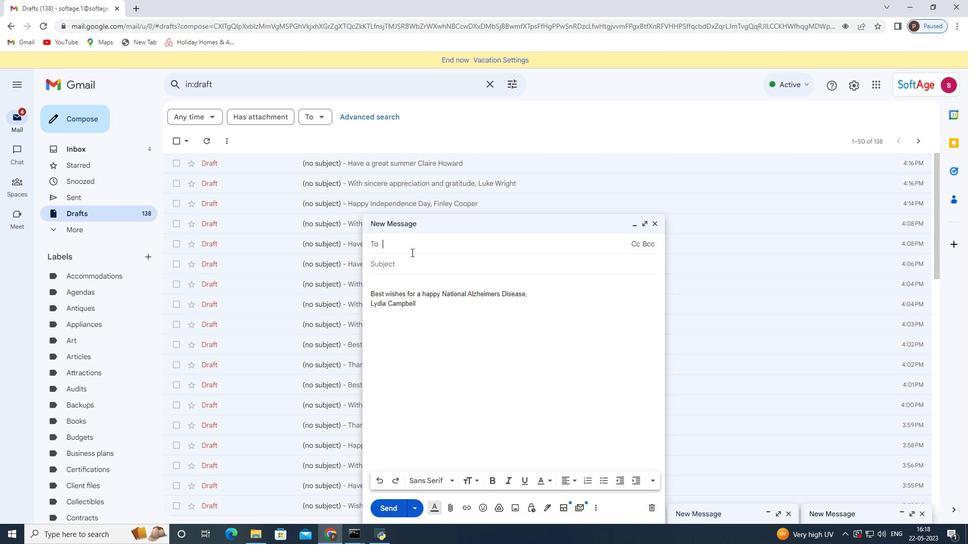 
Action: Mouse pressed left at (410, 246)
Screenshot: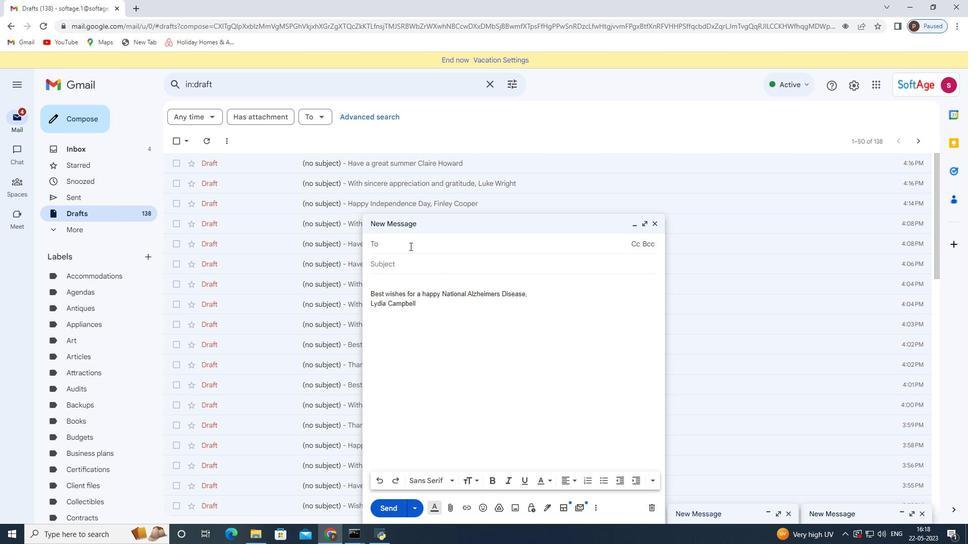 
Action: Key pressed softage.2<Key.backspace>3<Key.shift><Key.shift><Key.shift><Key.shift><Key.shift><Key.shift><Key.shift><Key.shift><Key.shift><Key.shift><Key.shift>@softage.net
Screenshot: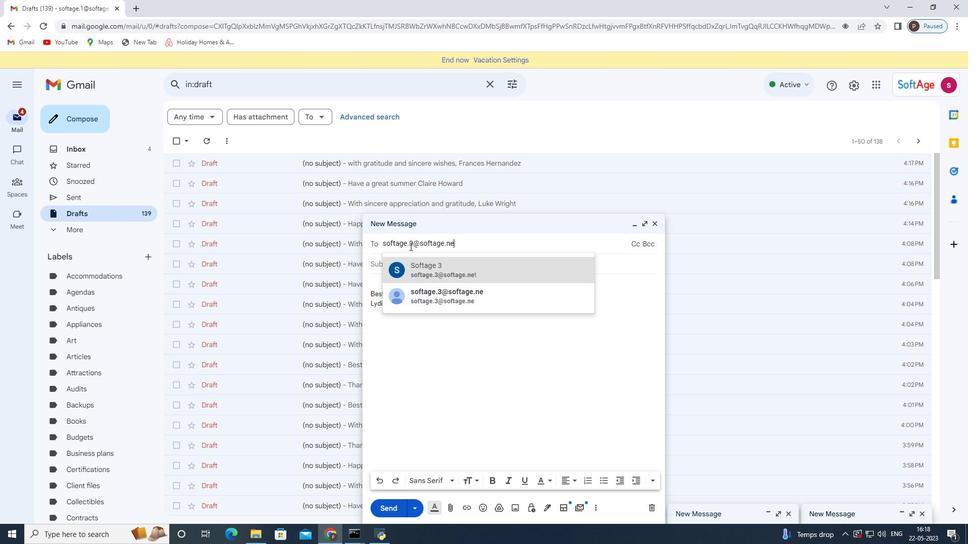 
Action: Mouse moved to (481, 270)
Screenshot: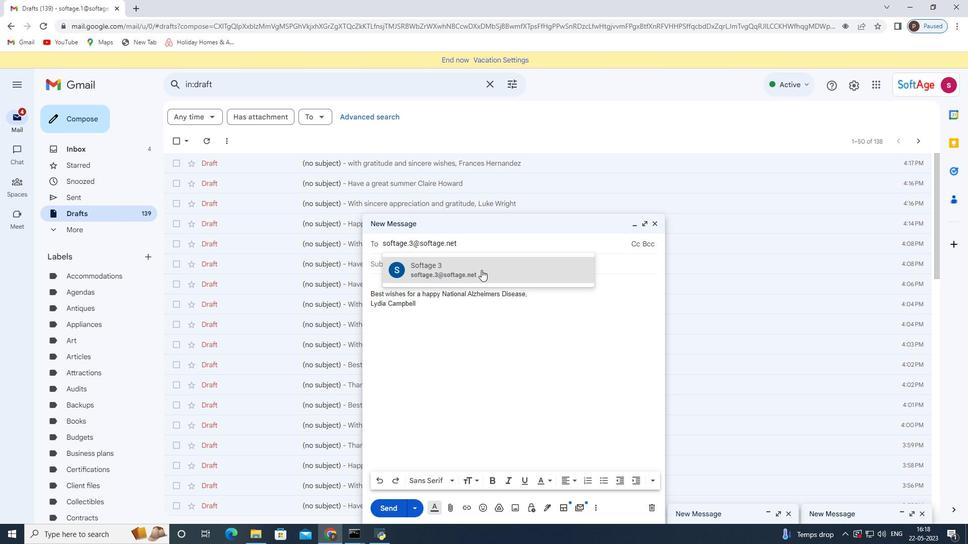 
Action: Mouse pressed left at (481, 270)
Screenshot: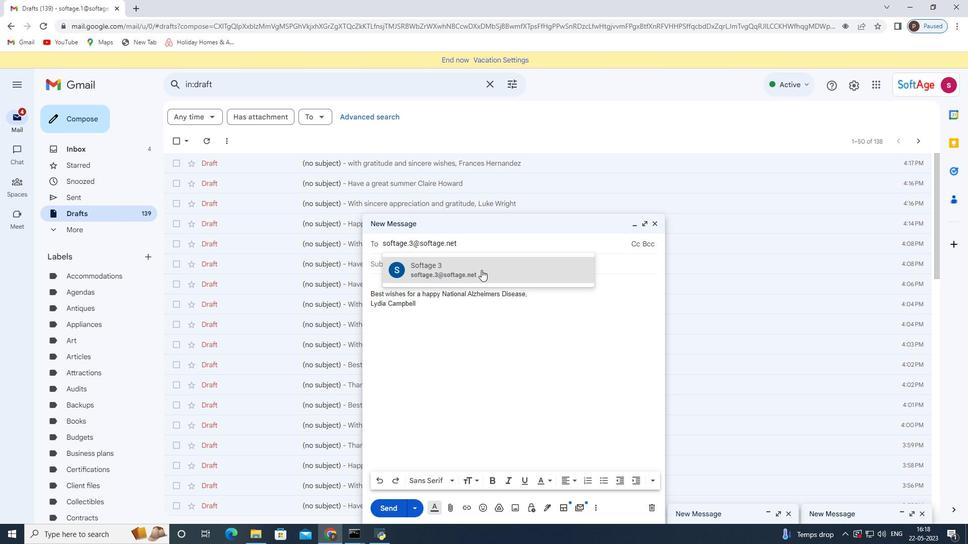 
Action: Mouse moved to (143, 254)
Screenshot: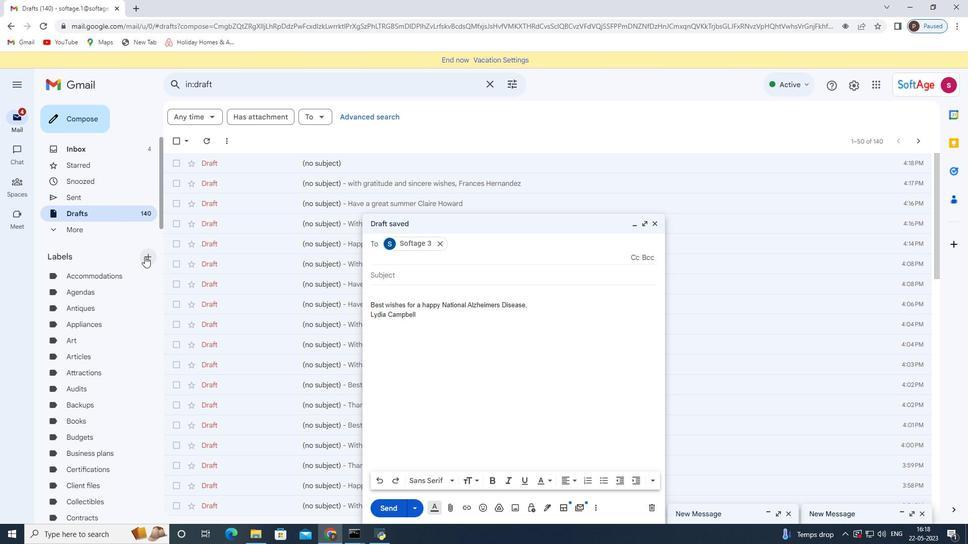
Action: Mouse pressed left at (143, 254)
Screenshot: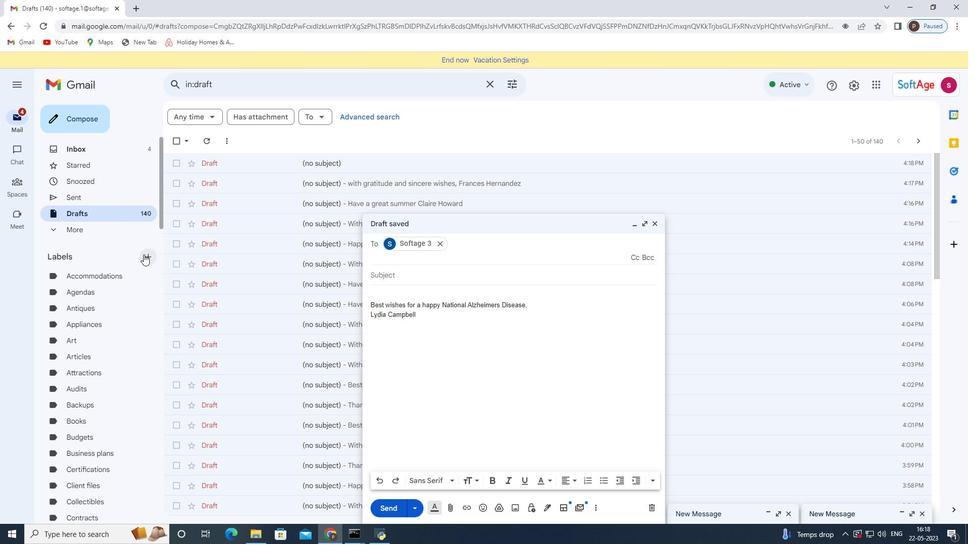 
Action: Mouse moved to (400, 279)
Screenshot: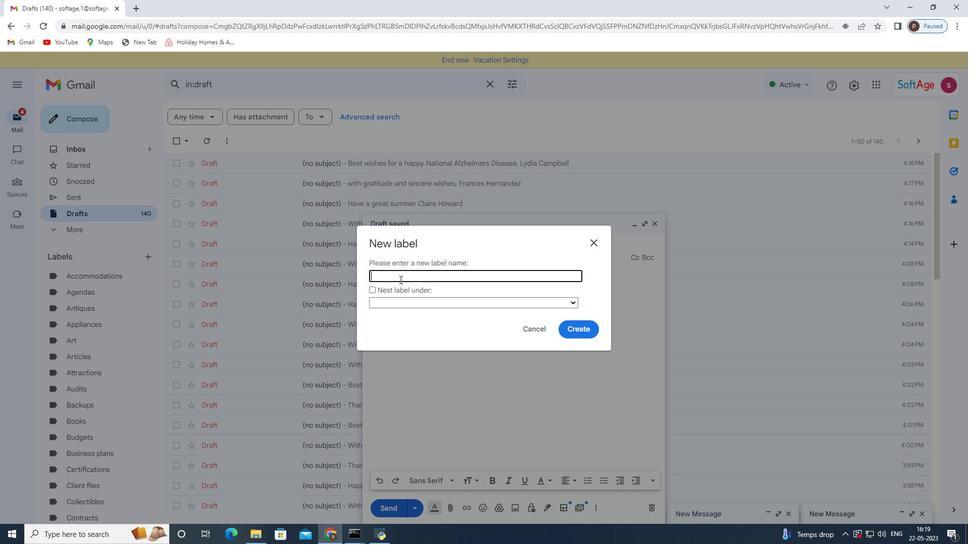 
Action: Mouse pressed left at (400, 279)
Screenshot: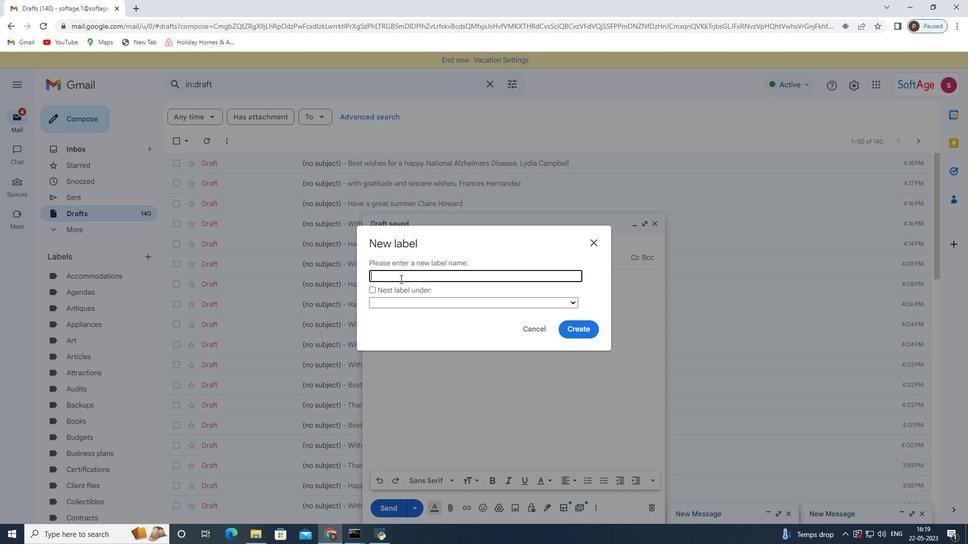 
Action: Key pressed <Key.shift>Mergers<Key.space>and<Key.space>acquisitions
Screenshot: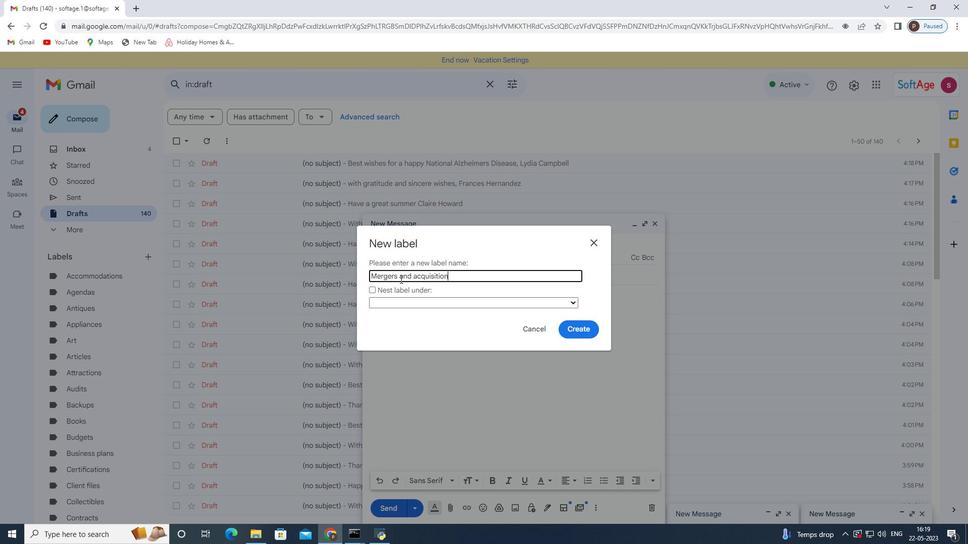 
Action: Mouse moved to (574, 329)
Screenshot: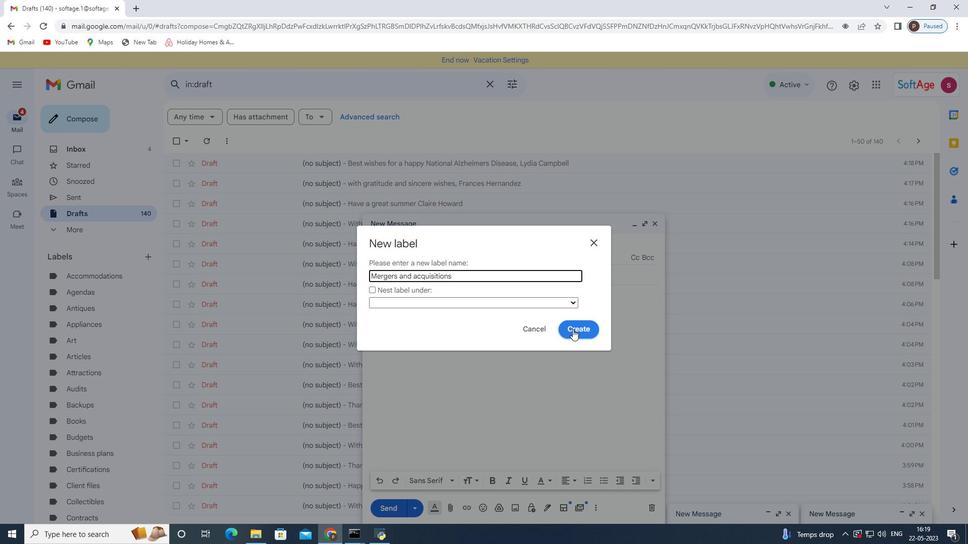 
Action: Mouse pressed left at (574, 329)
Screenshot: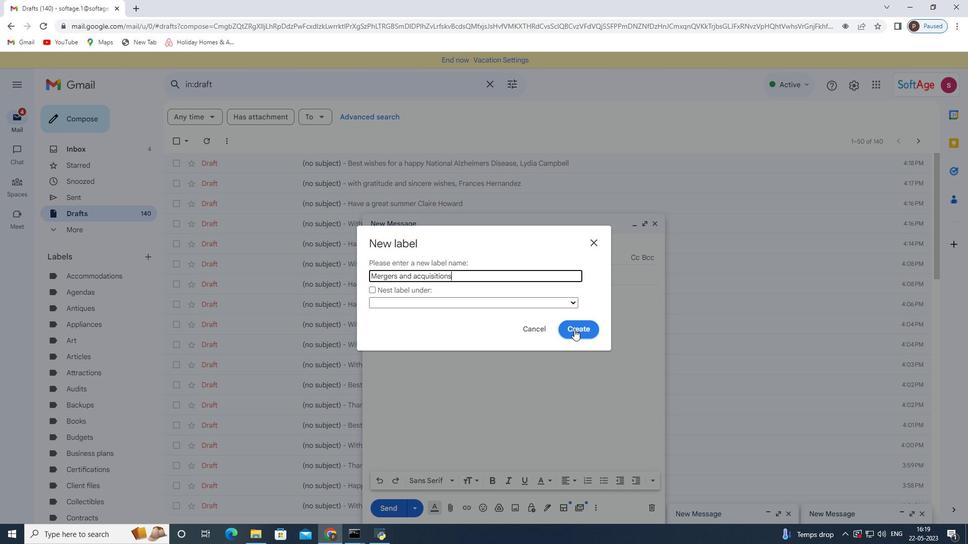 
Action: Mouse moved to (554, 323)
Screenshot: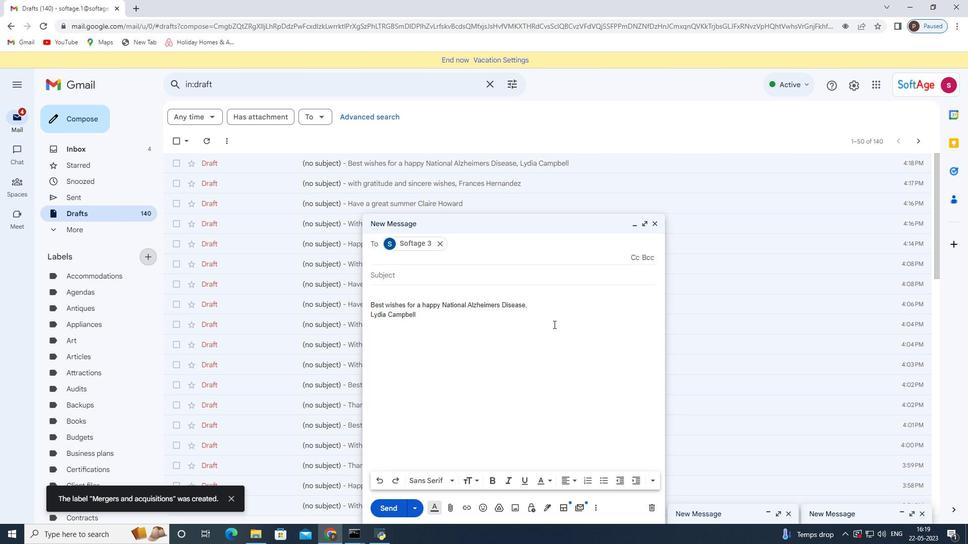 
